 Task: Find connections with filter location La Paz with filter topic #Projectmanagementwith filter profile language French with filter current company Allscripts with filter school JYOTHI ENGINEERING COLLEGE, CHERUTHURUTHY with filter industry Medical Equipment Manufacturing with filter service category DJing with filter keywords title Electrical Engineer
Action: Mouse moved to (661, 112)
Screenshot: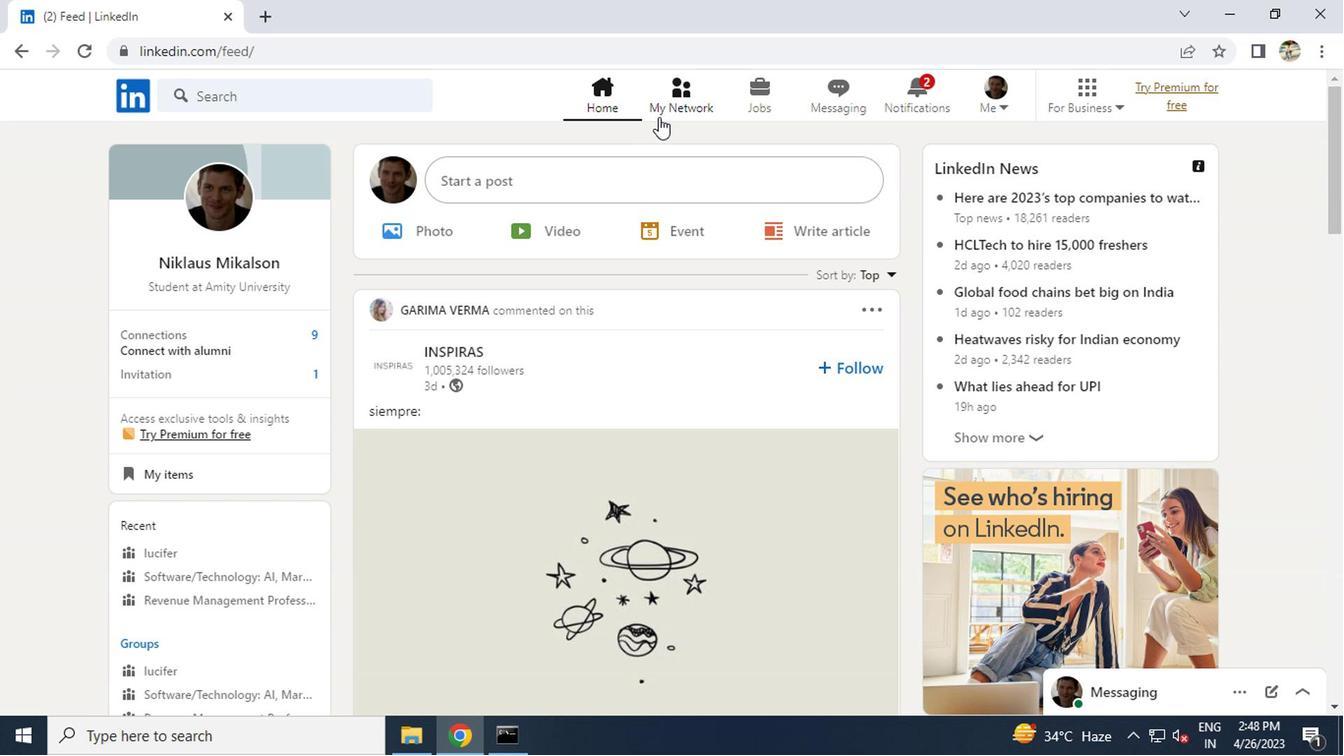 
Action: Mouse pressed left at (661, 112)
Screenshot: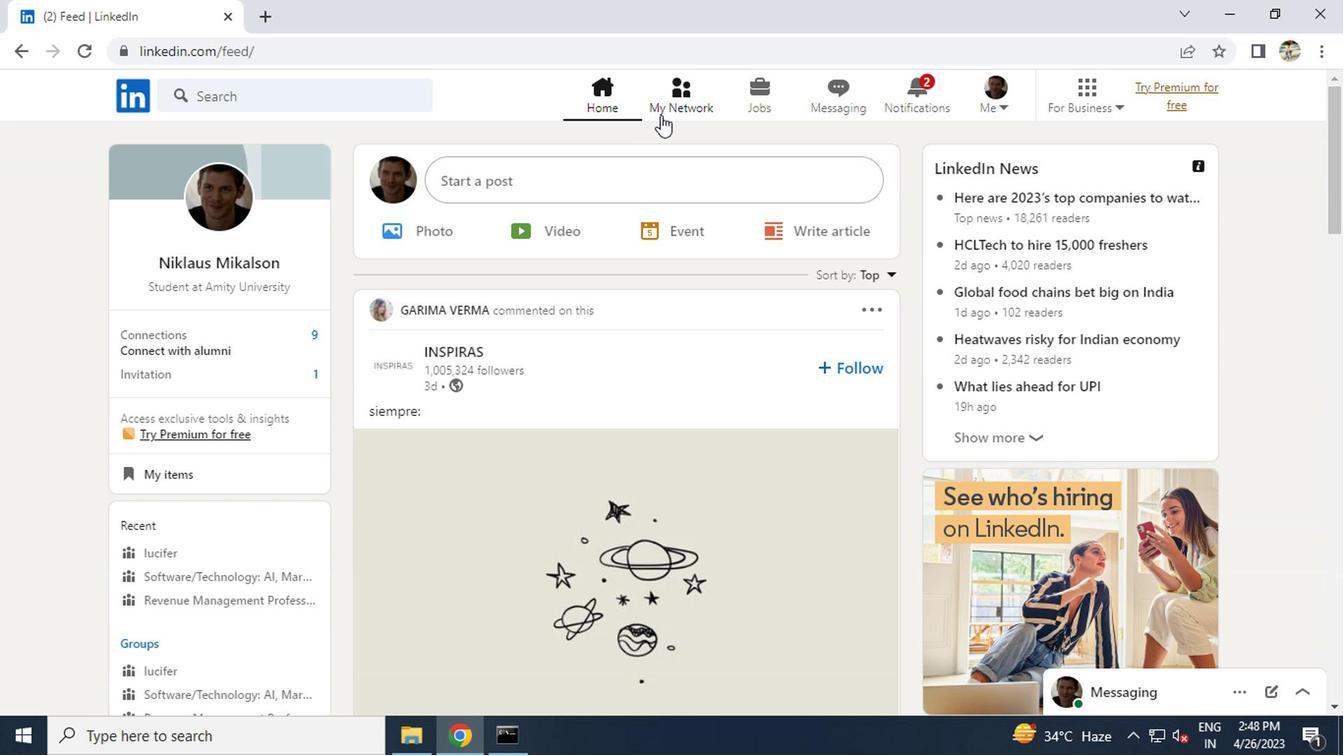 
Action: Mouse moved to (262, 210)
Screenshot: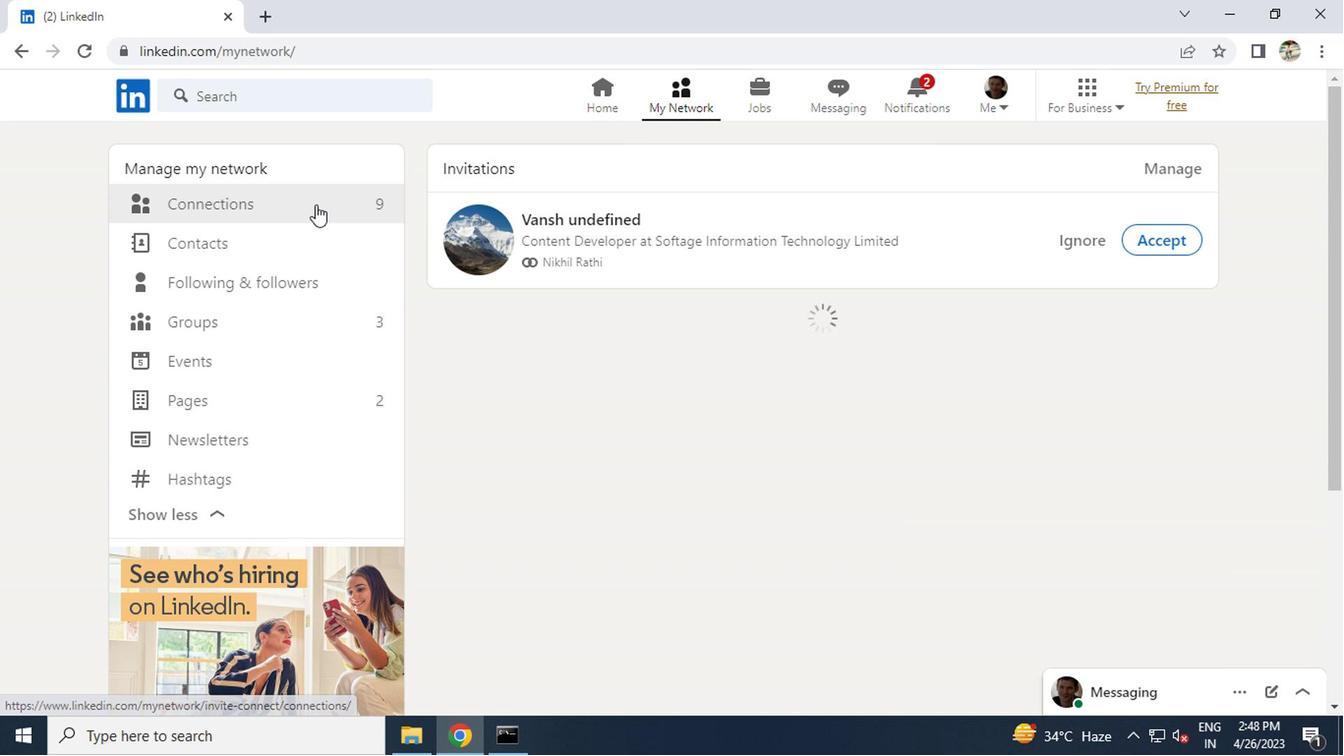 
Action: Mouse pressed left at (262, 210)
Screenshot: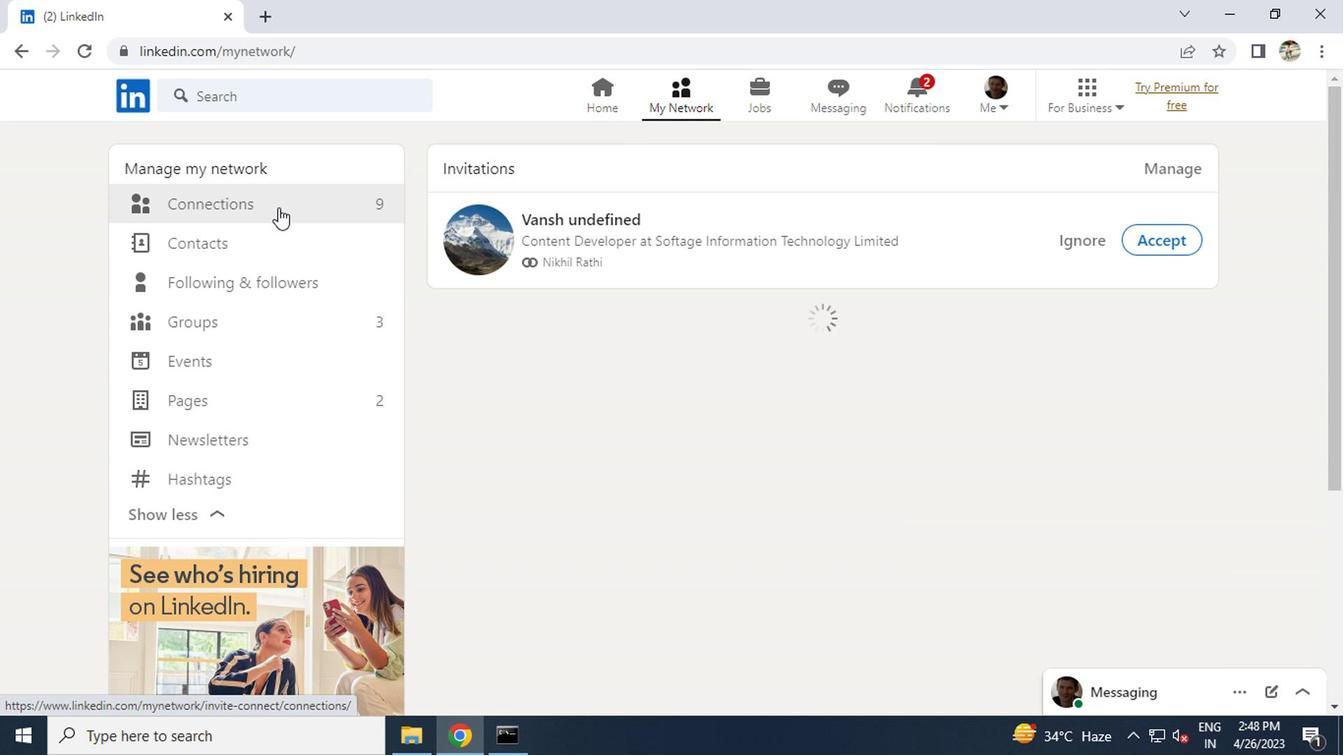 
Action: Mouse moved to (799, 207)
Screenshot: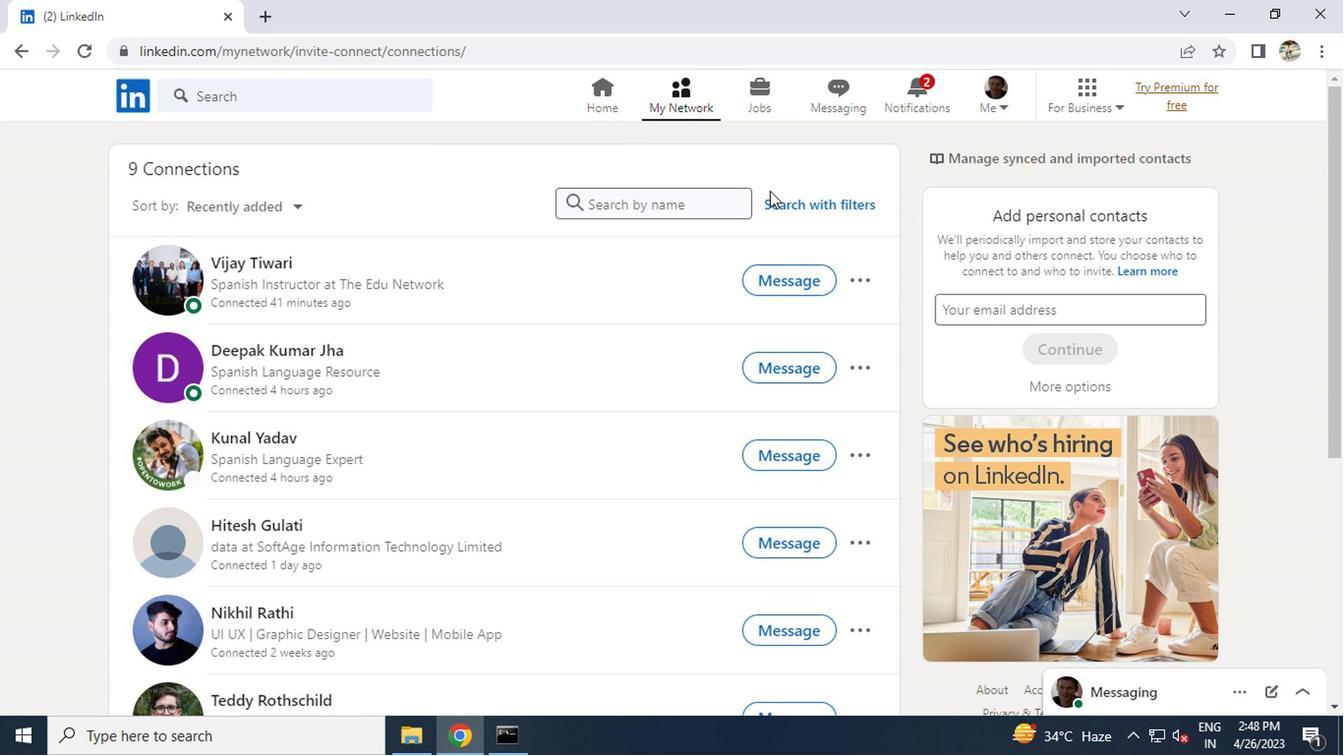 
Action: Mouse pressed left at (799, 207)
Screenshot: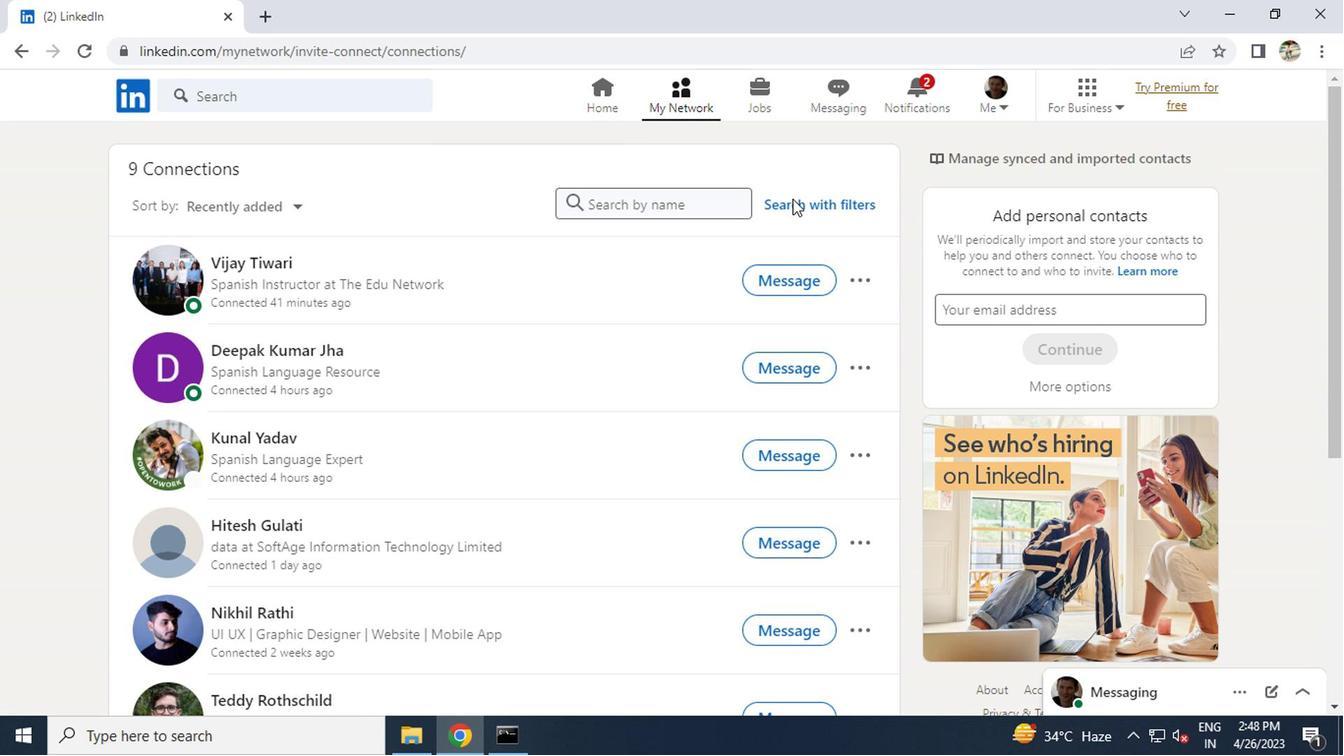 
Action: Mouse moved to (648, 146)
Screenshot: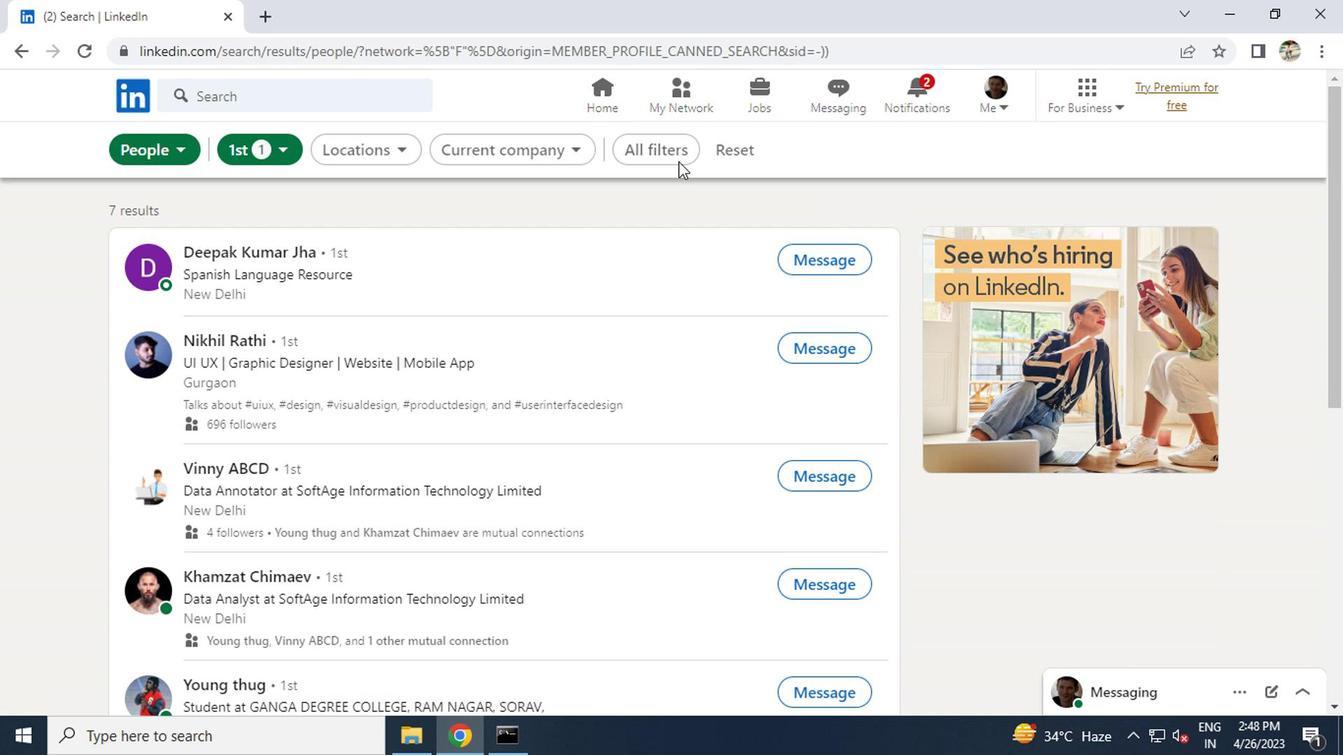 
Action: Mouse pressed left at (648, 146)
Screenshot: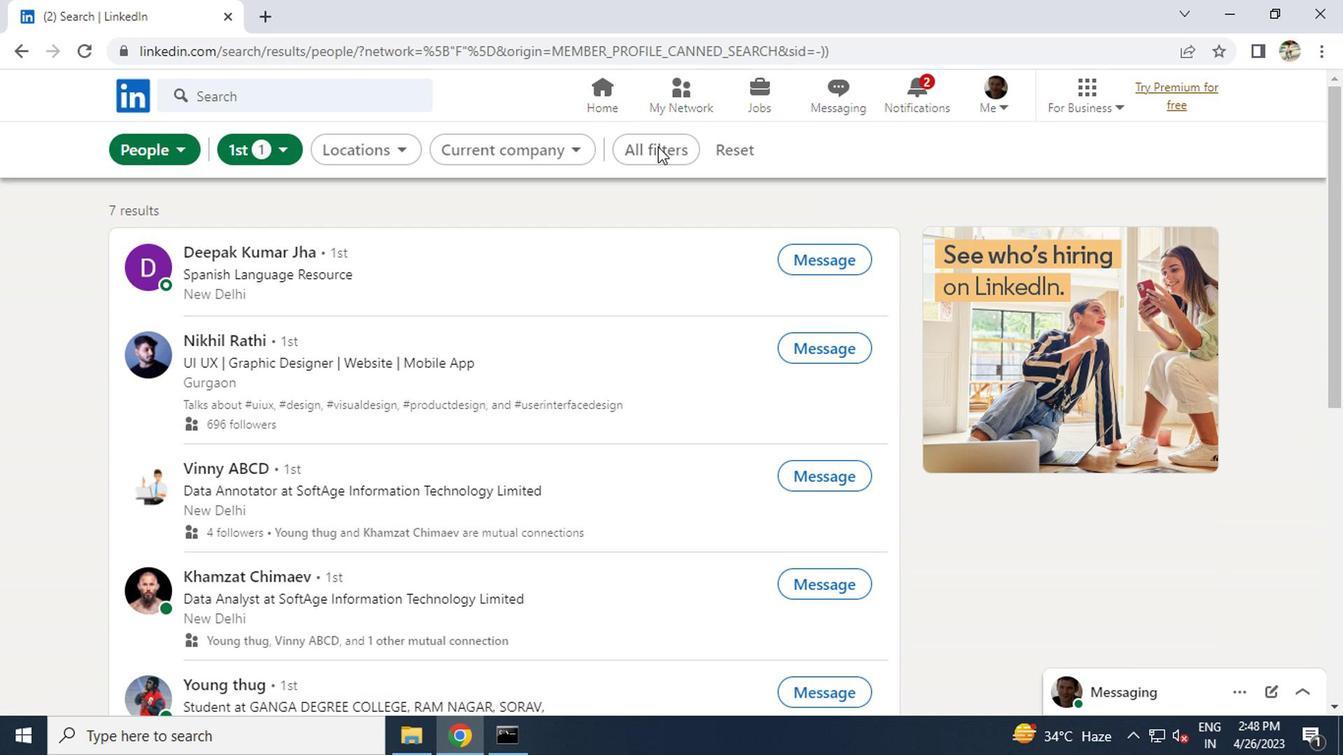 
Action: Mouse moved to (1020, 512)
Screenshot: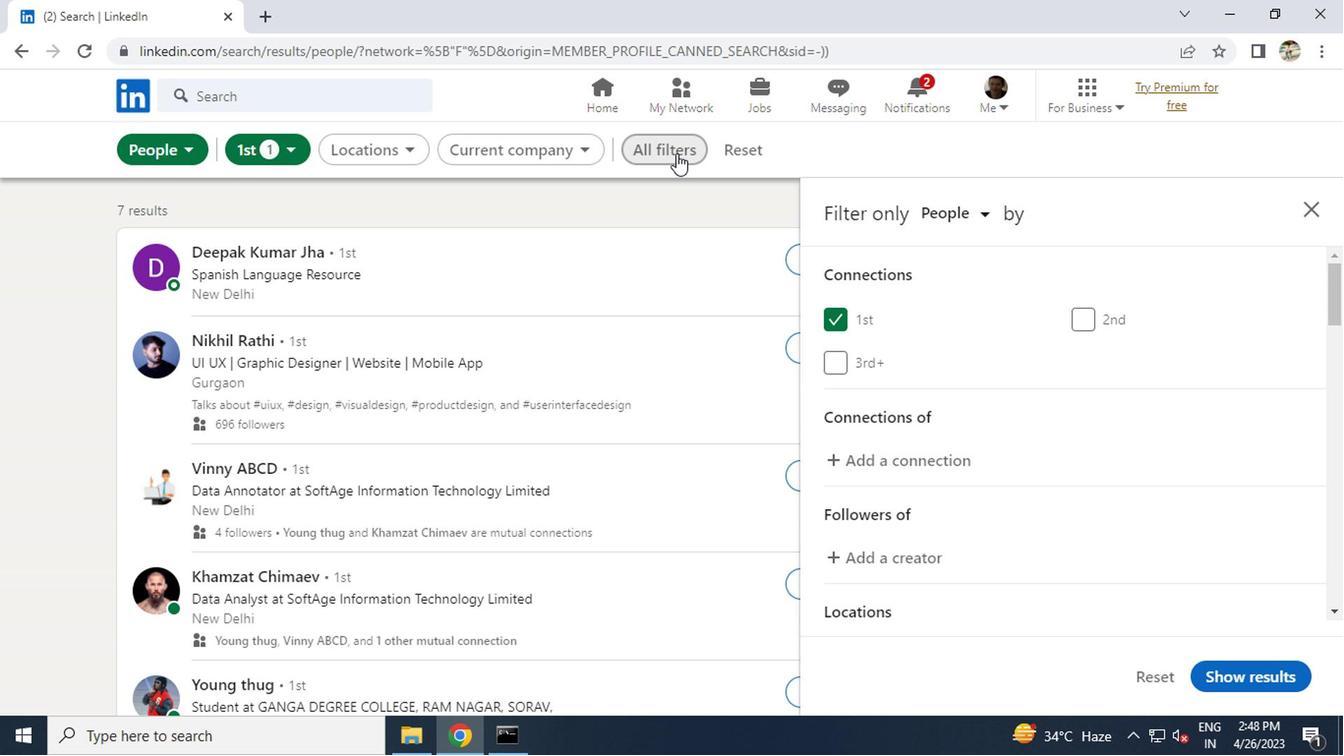 
Action: Mouse scrolled (1020, 512) with delta (0, 0)
Screenshot: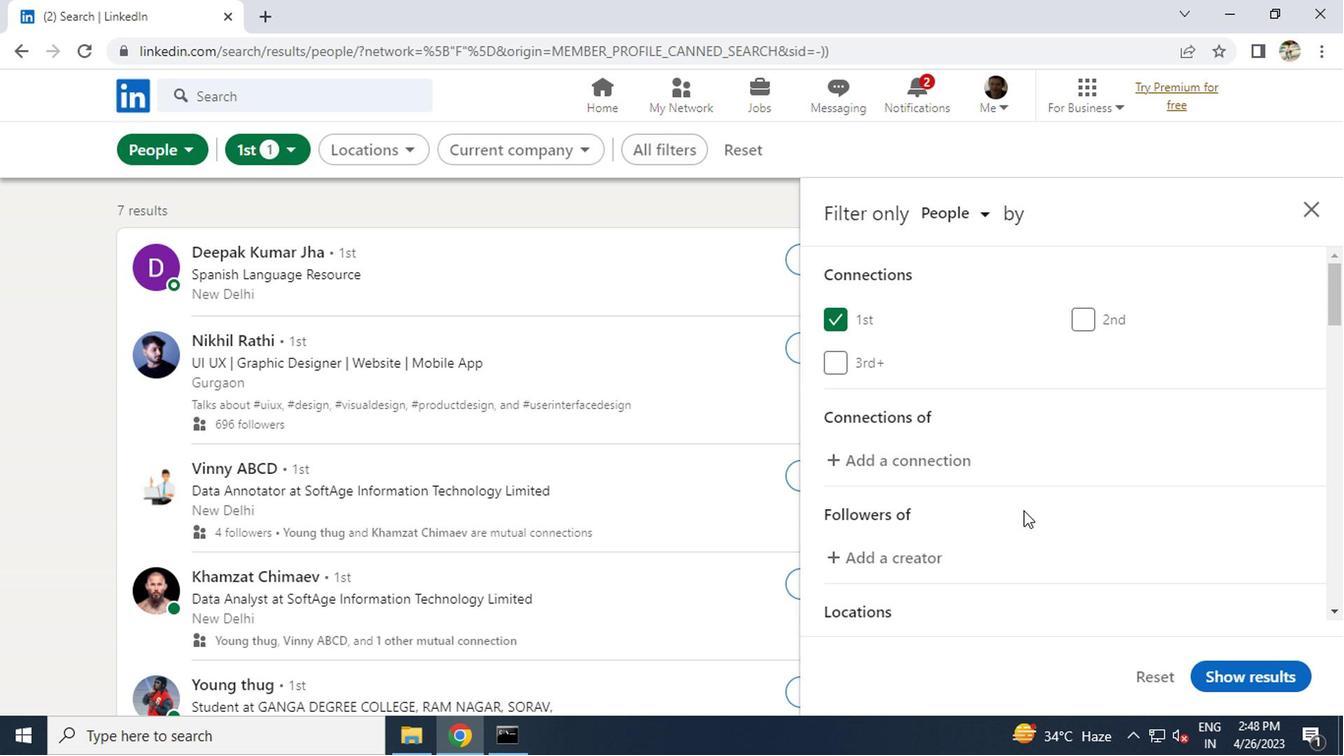 
Action: Mouse scrolled (1020, 512) with delta (0, 0)
Screenshot: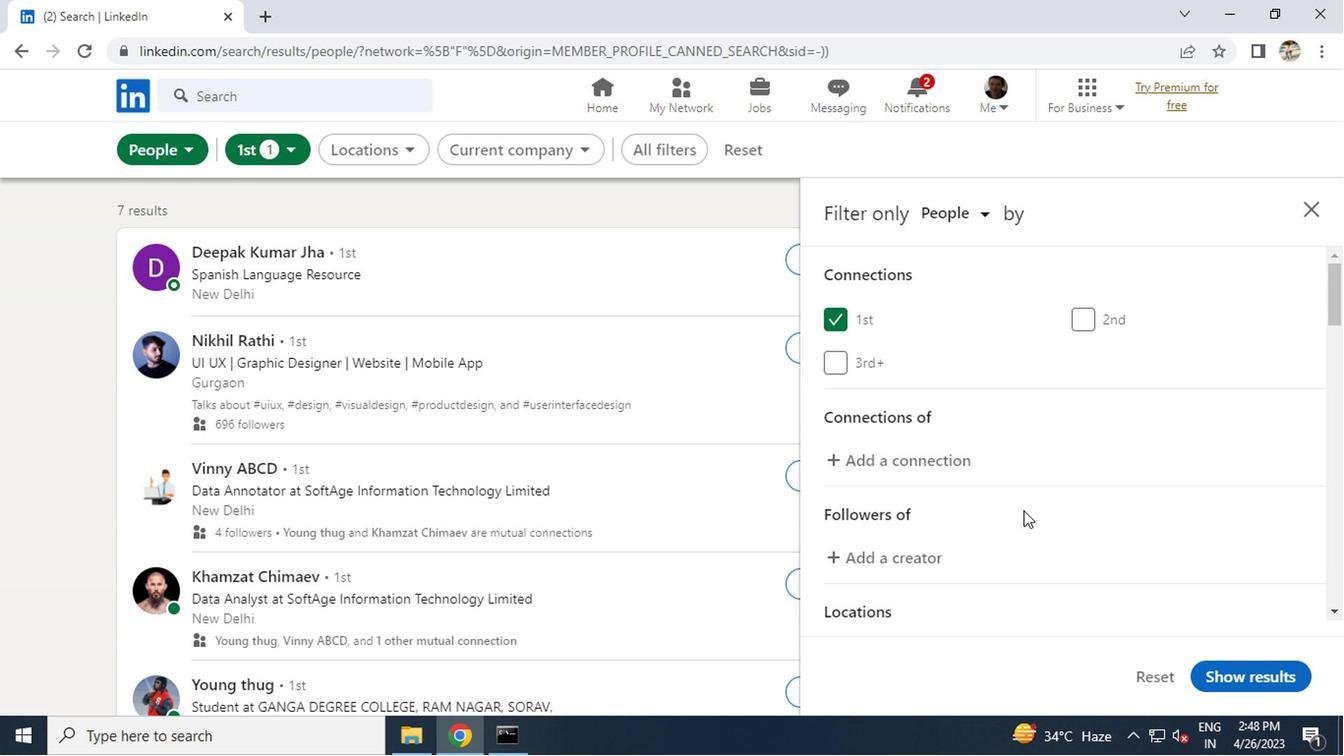 
Action: Mouse moved to (1123, 548)
Screenshot: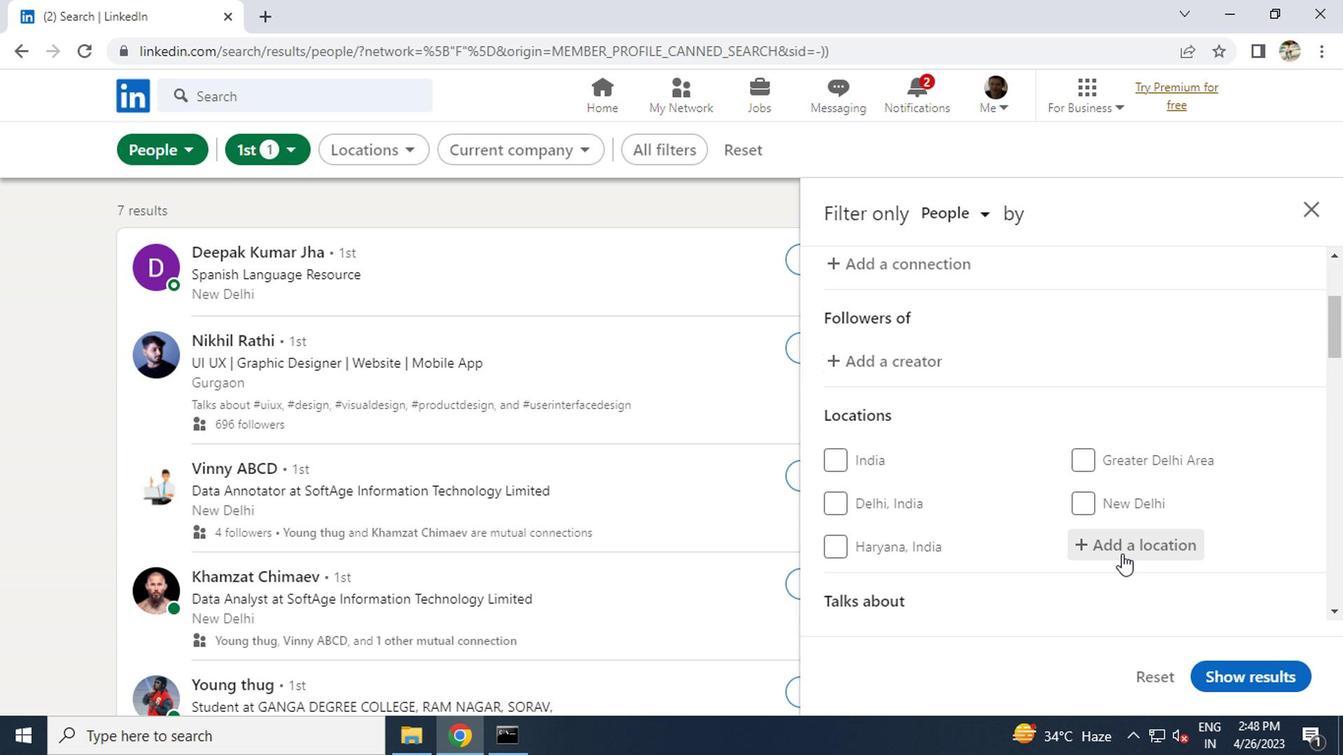 
Action: Mouse pressed left at (1123, 548)
Screenshot: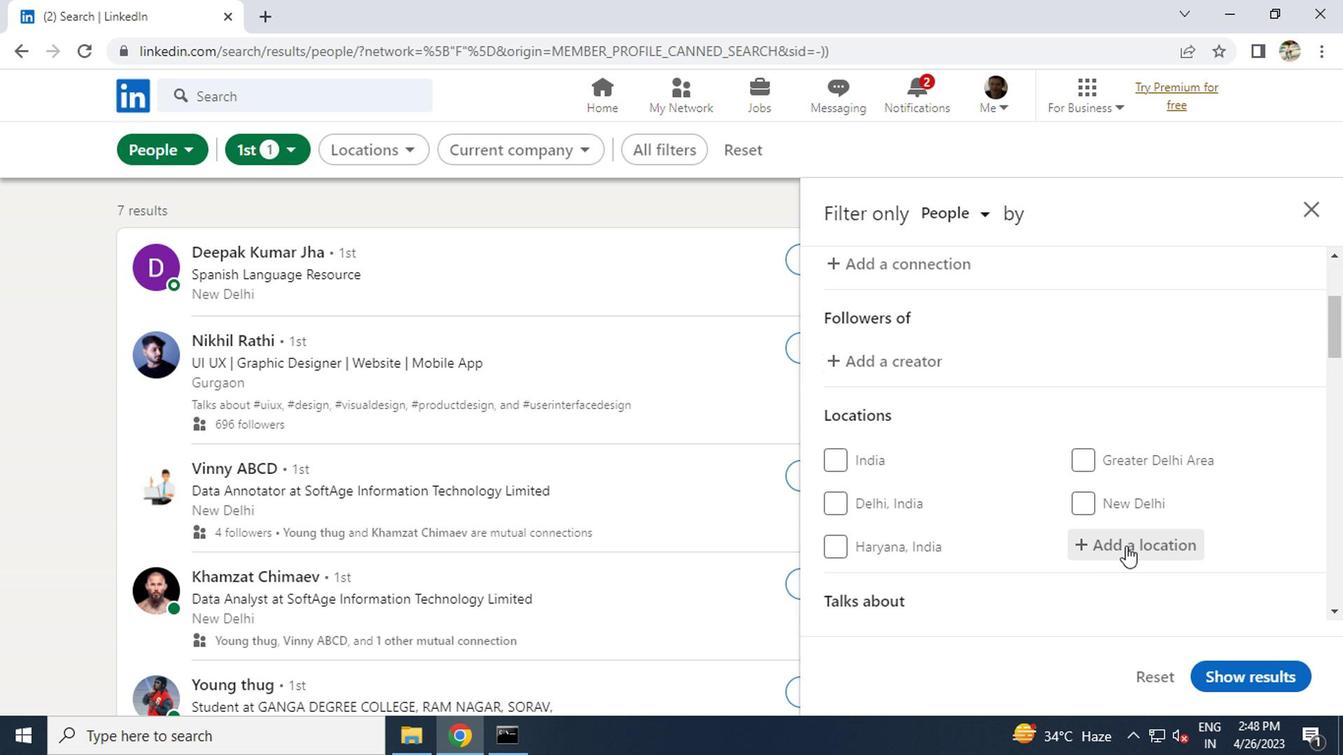 
Action: Key pressed l<Key.backspace><Key.caps_lock>l<Key.caps_lock>a<Key.space><Key.caps_lock>p<Key.caps_lock>az<Key.enter>
Screenshot: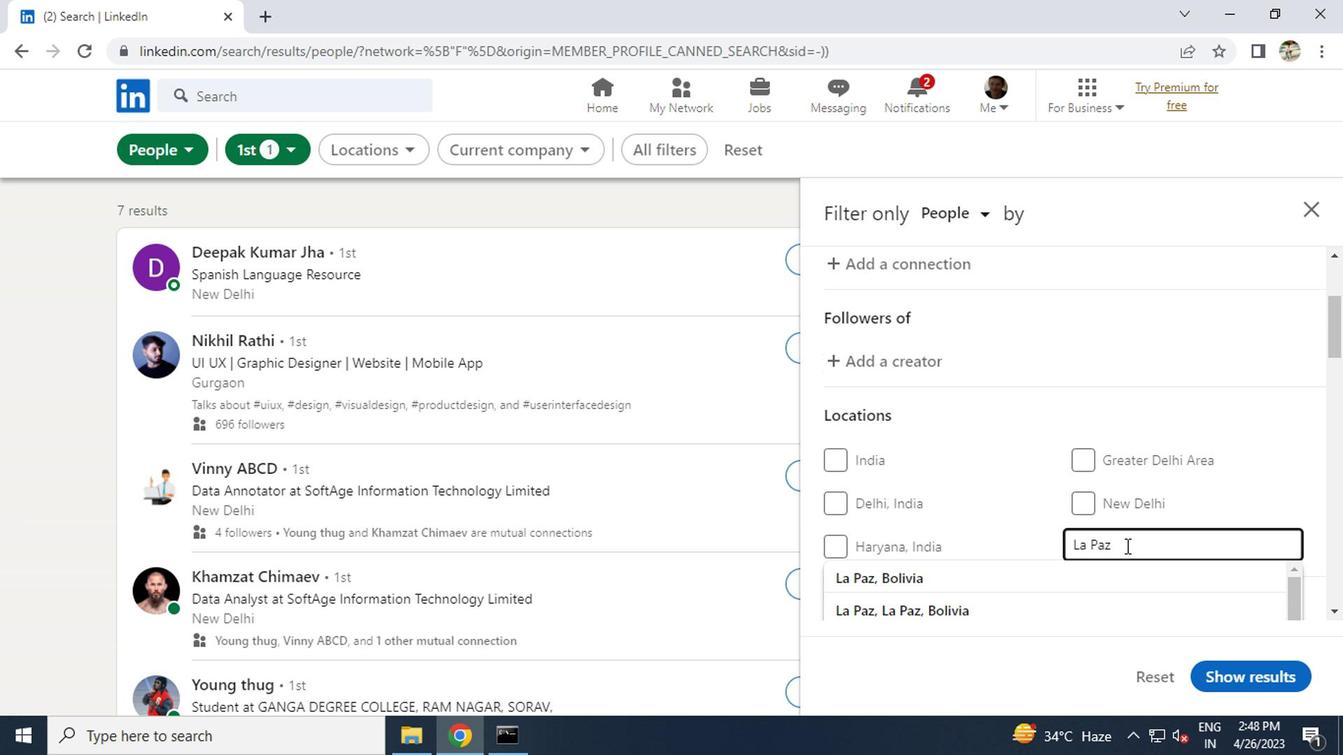 
Action: Mouse moved to (1123, 546)
Screenshot: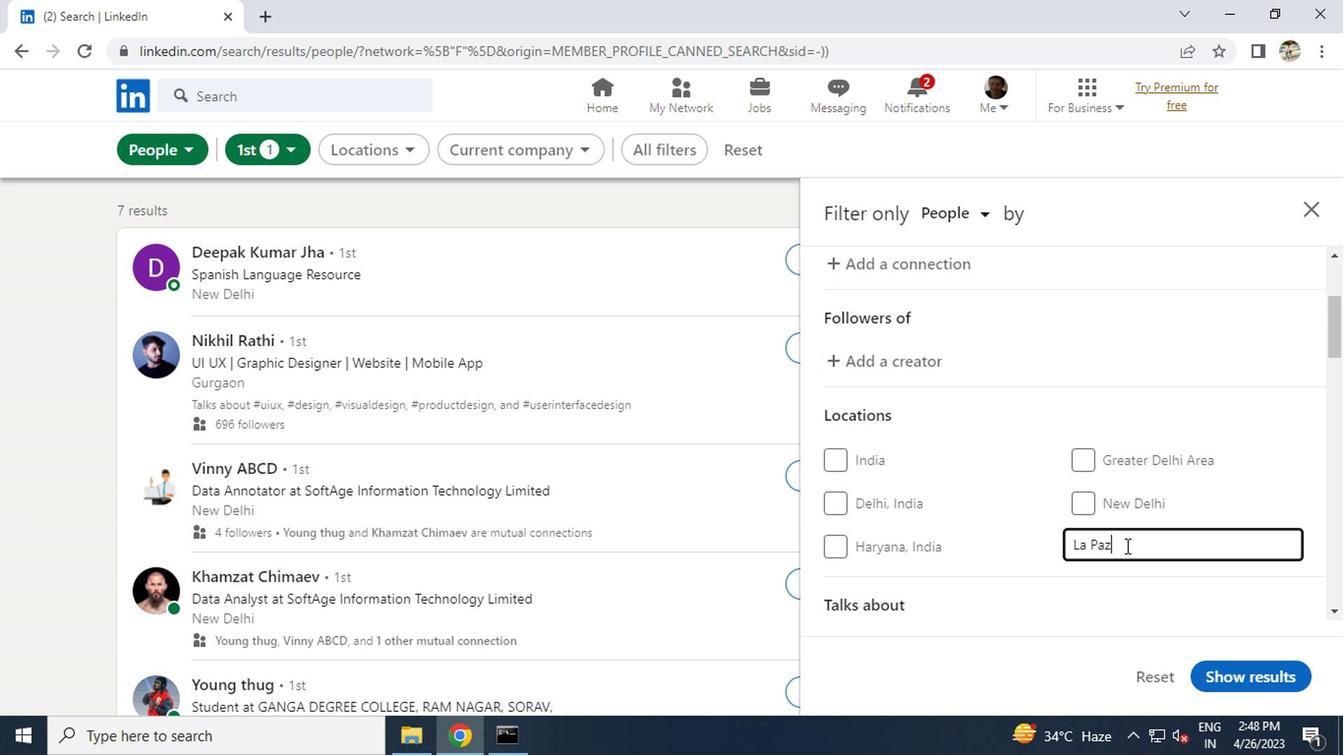 
Action: Mouse scrolled (1123, 545) with delta (0, -1)
Screenshot: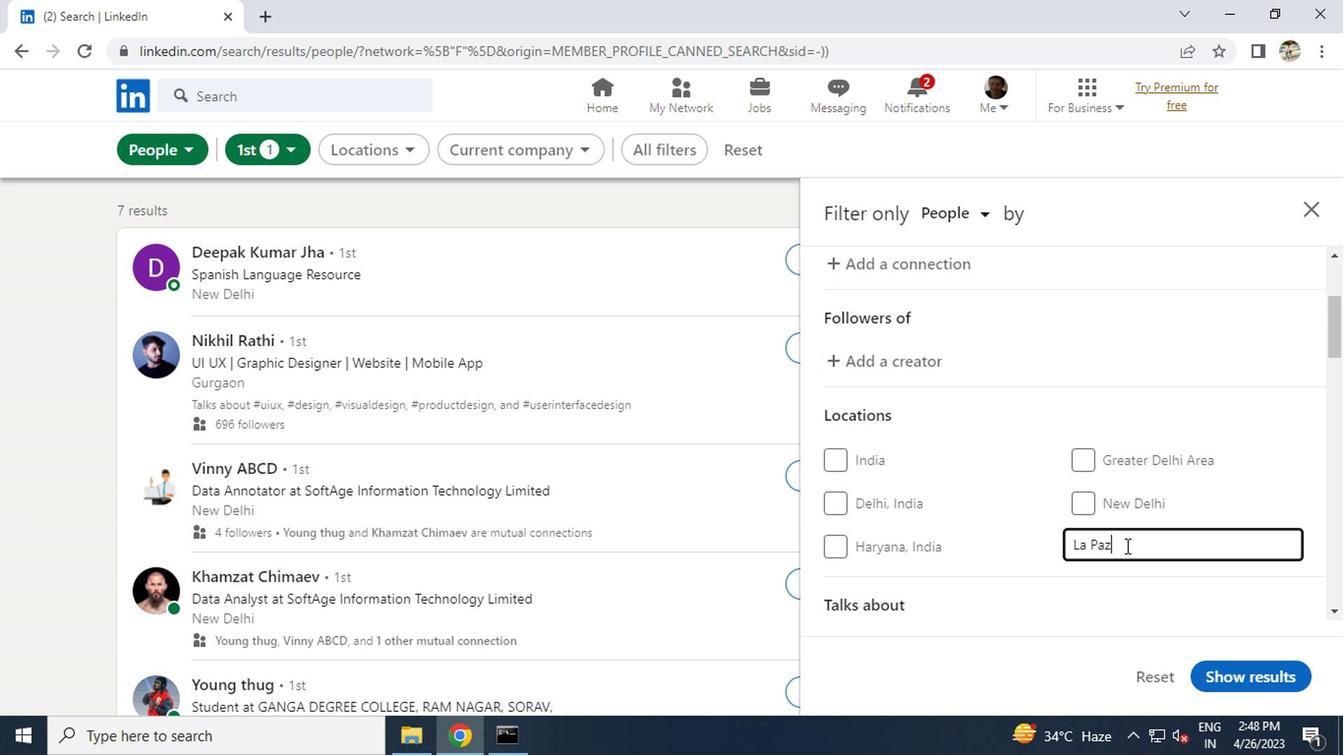 
Action: Mouse moved to (1126, 536)
Screenshot: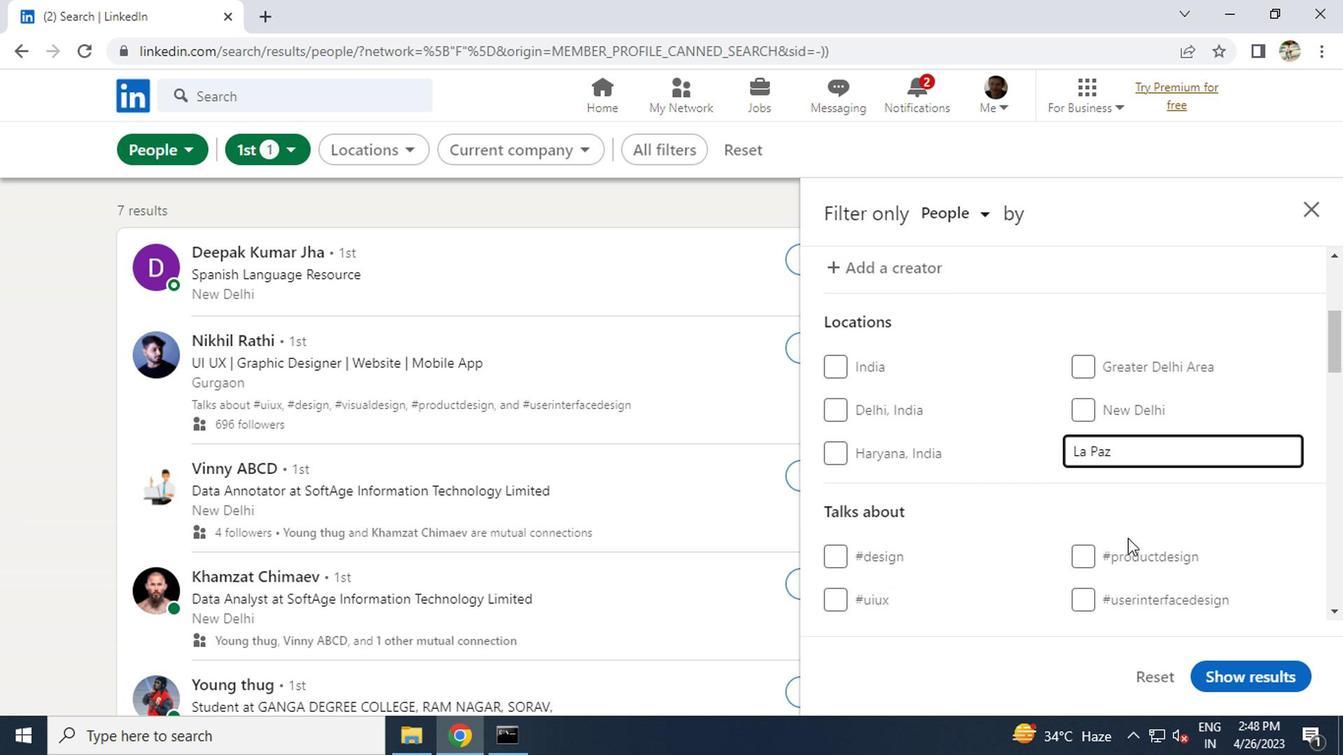 
Action: Mouse scrolled (1126, 535) with delta (0, -1)
Screenshot: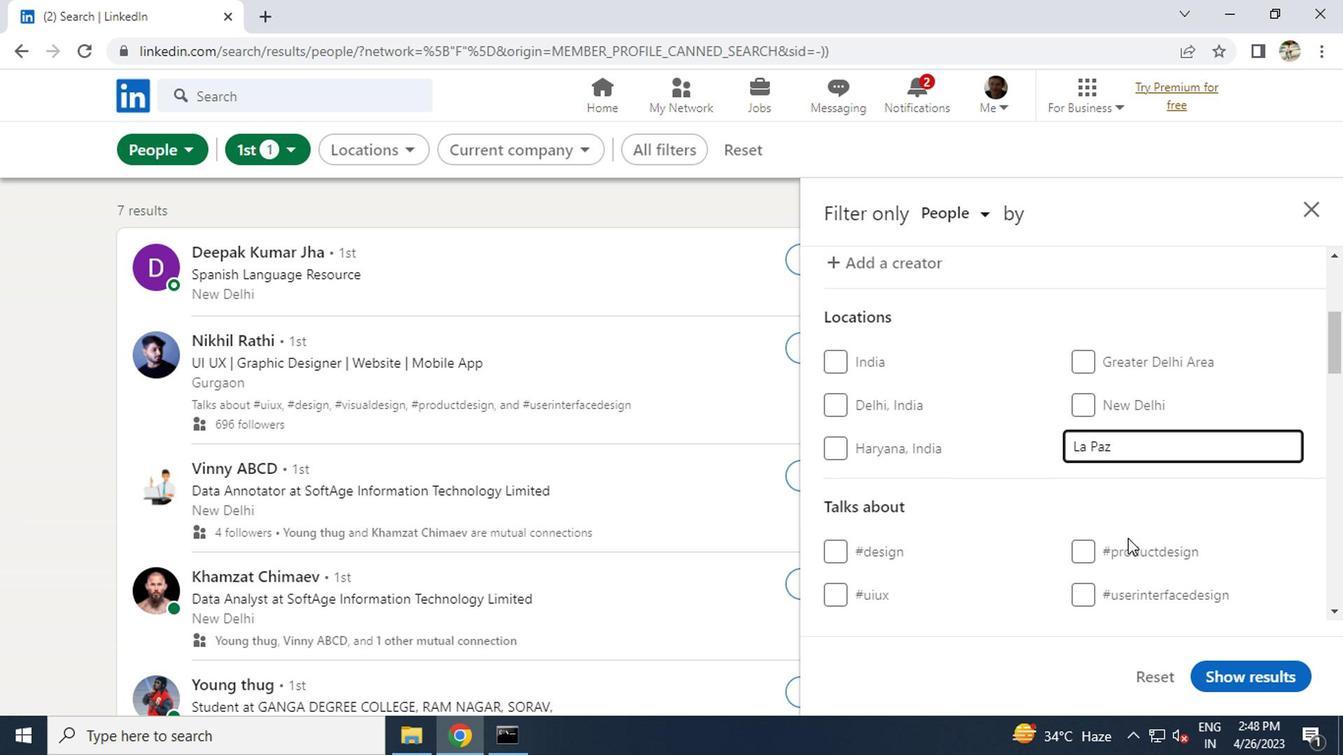 
Action: Mouse pressed left at (1126, 536)
Screenshot: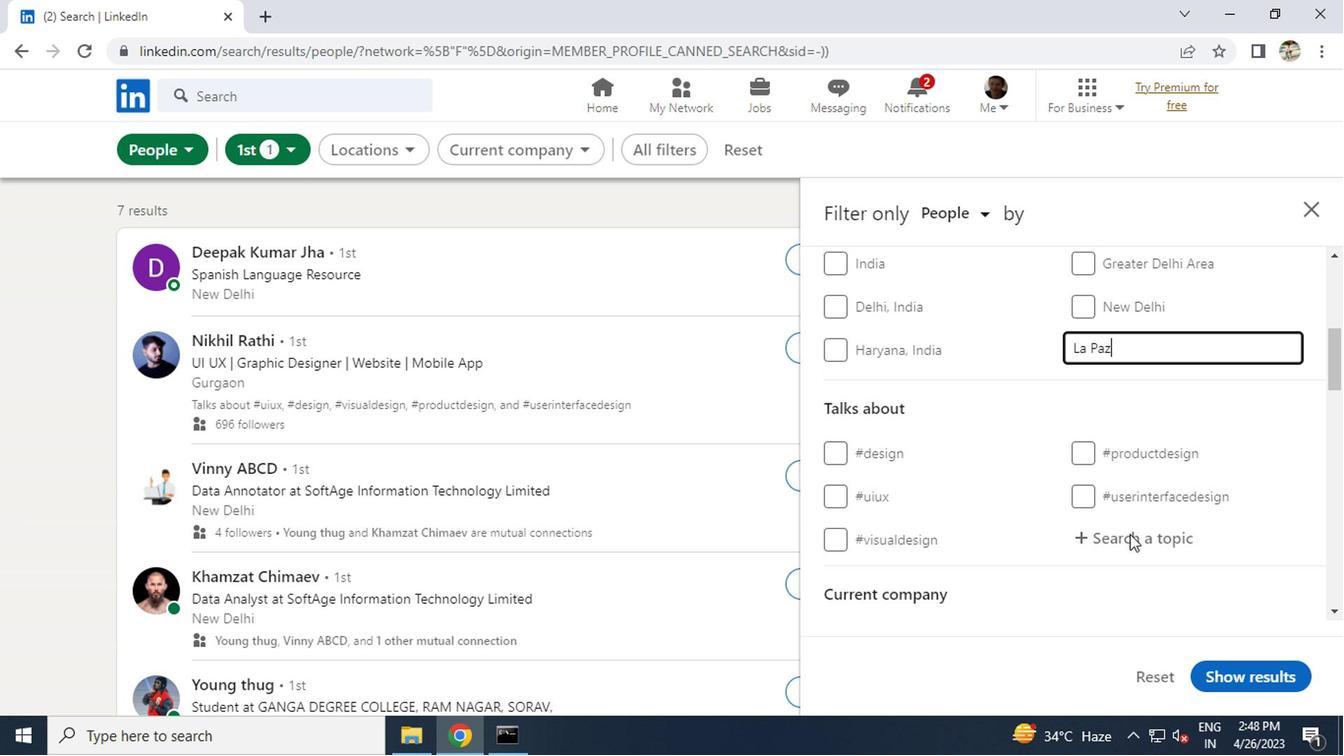 
Action: Key pressed <Key.shift><Key.shift><Key.shift><Key.shift><Key.shift><Key.shift><Key.shift><Key.shift><Key.shift>#<Key.caps_lock>PR<Key.backspace><Key.caps_lock>ROJECTMANAGMENT<Key.enter>
Screenshot: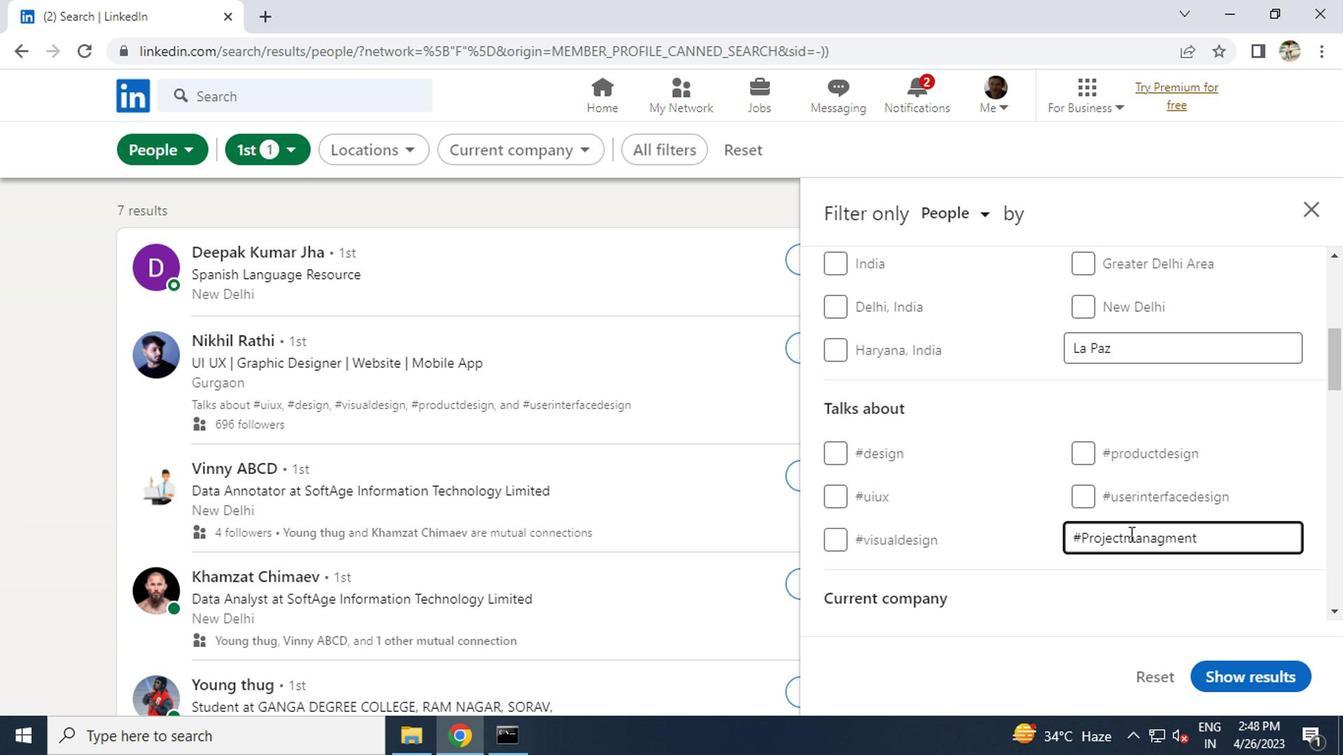 
Action: Mouse scrolled (1126, 535) with delta (0, -1)
Screenshot: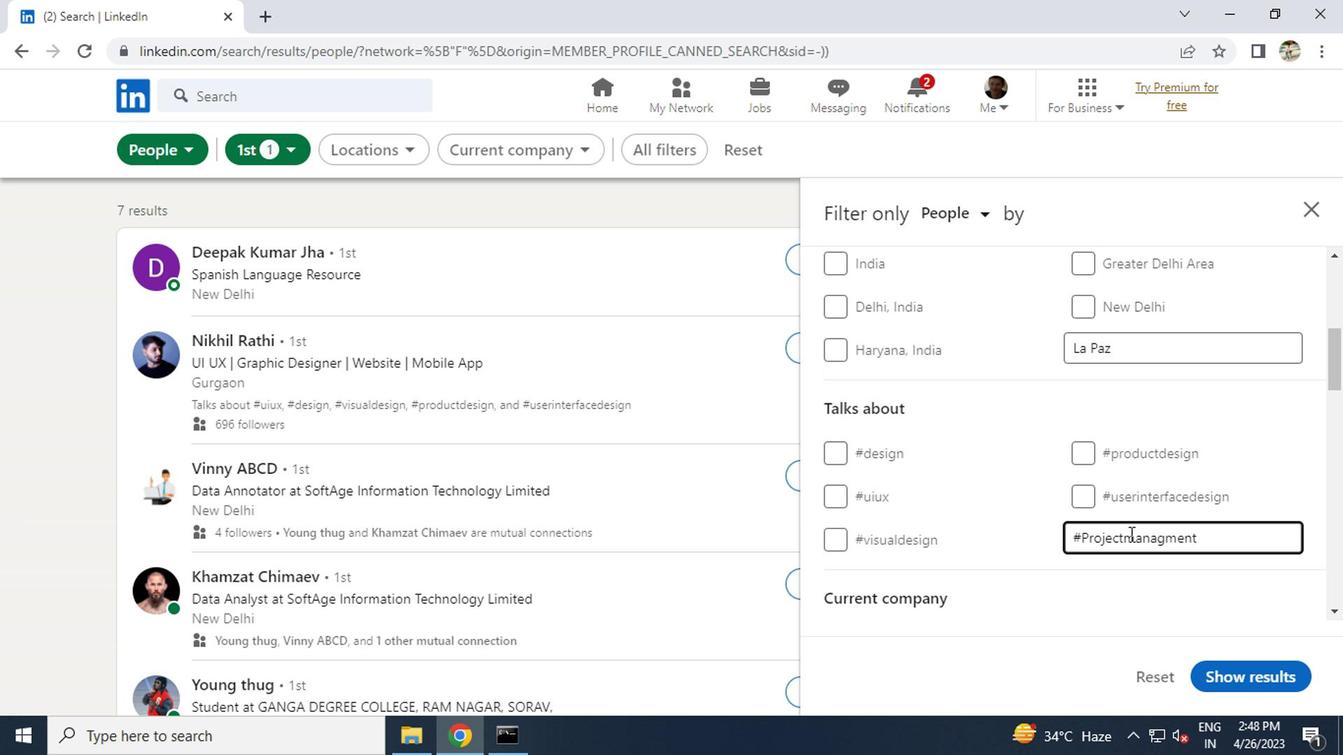 
Action: Mouse scrolled (1126, 535) with delta (0, -1)
Screenshot: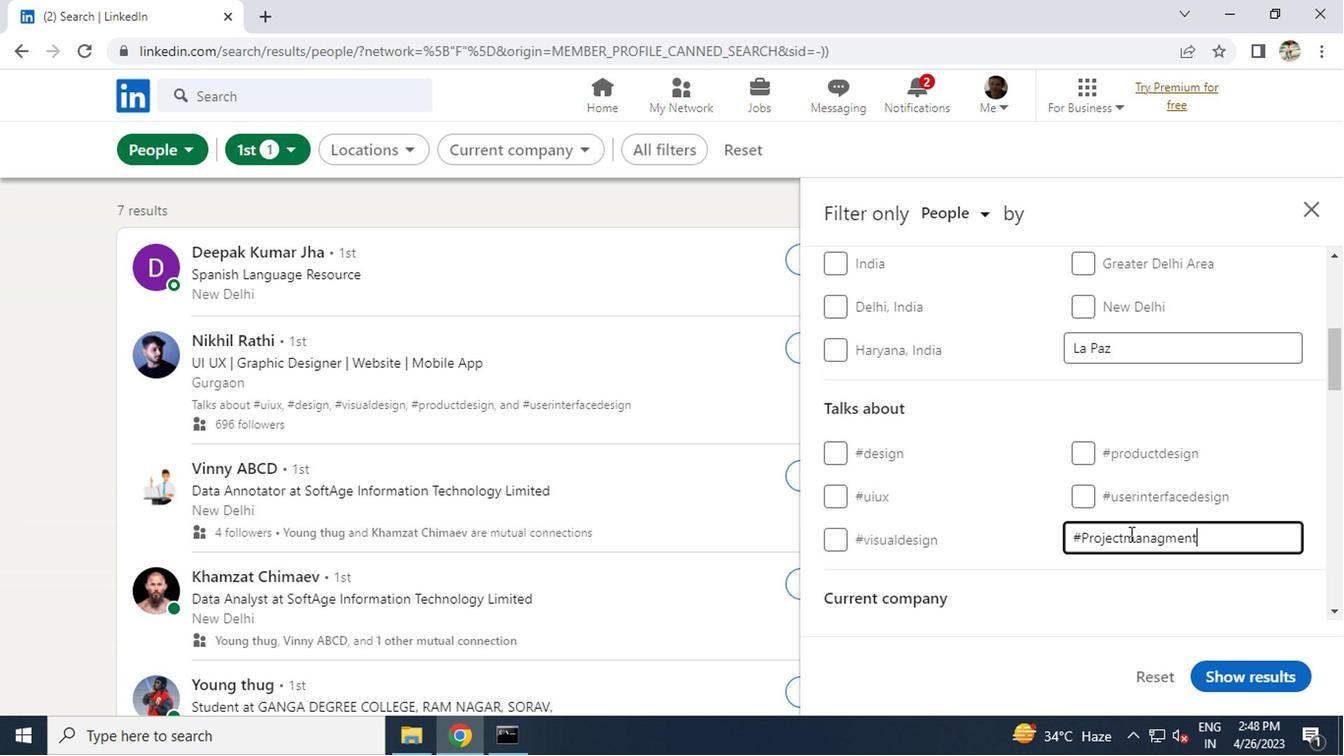 
Action: Mouse moved to (1118, 492)
Screenshot: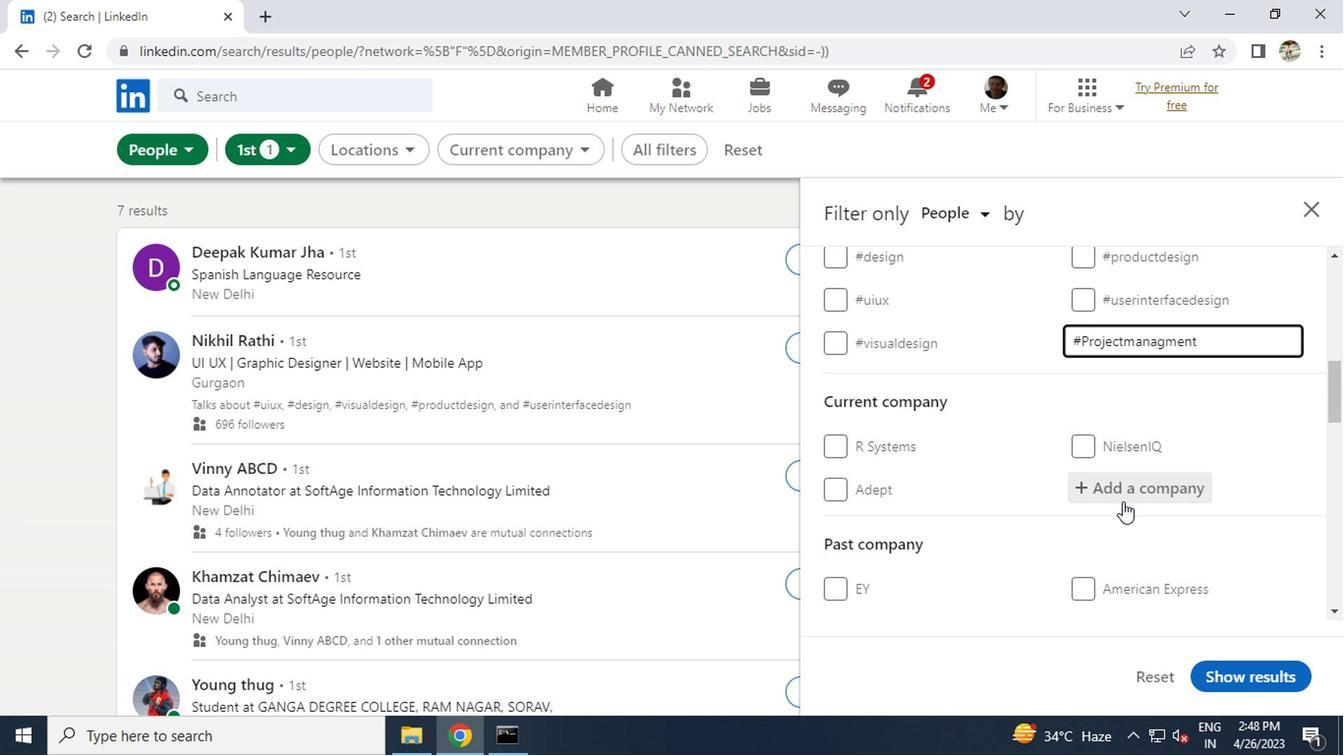 
Action: Mouse pressed left at (1118, 492)
Screenshot: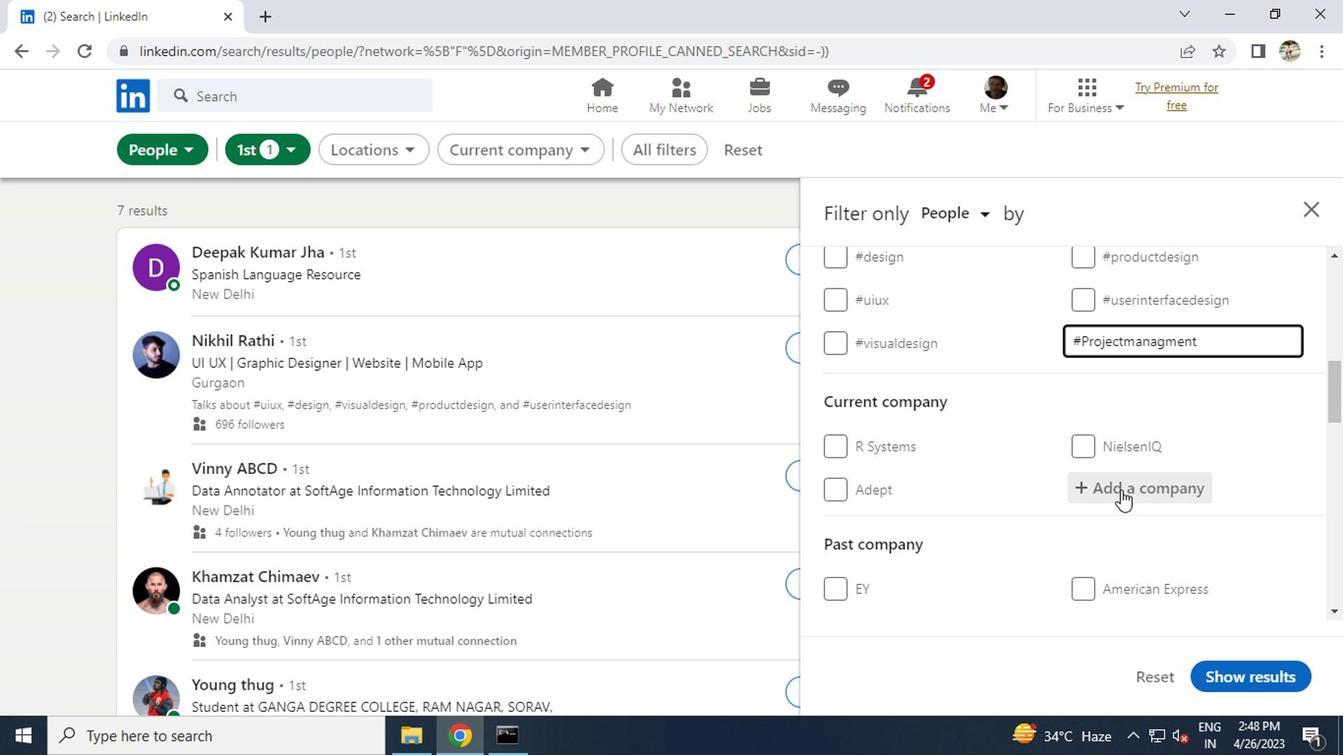 
Action: Key pressed <Key.caps_lock>A<Key.caps_lock>LLSCRIPTS
Screenshot: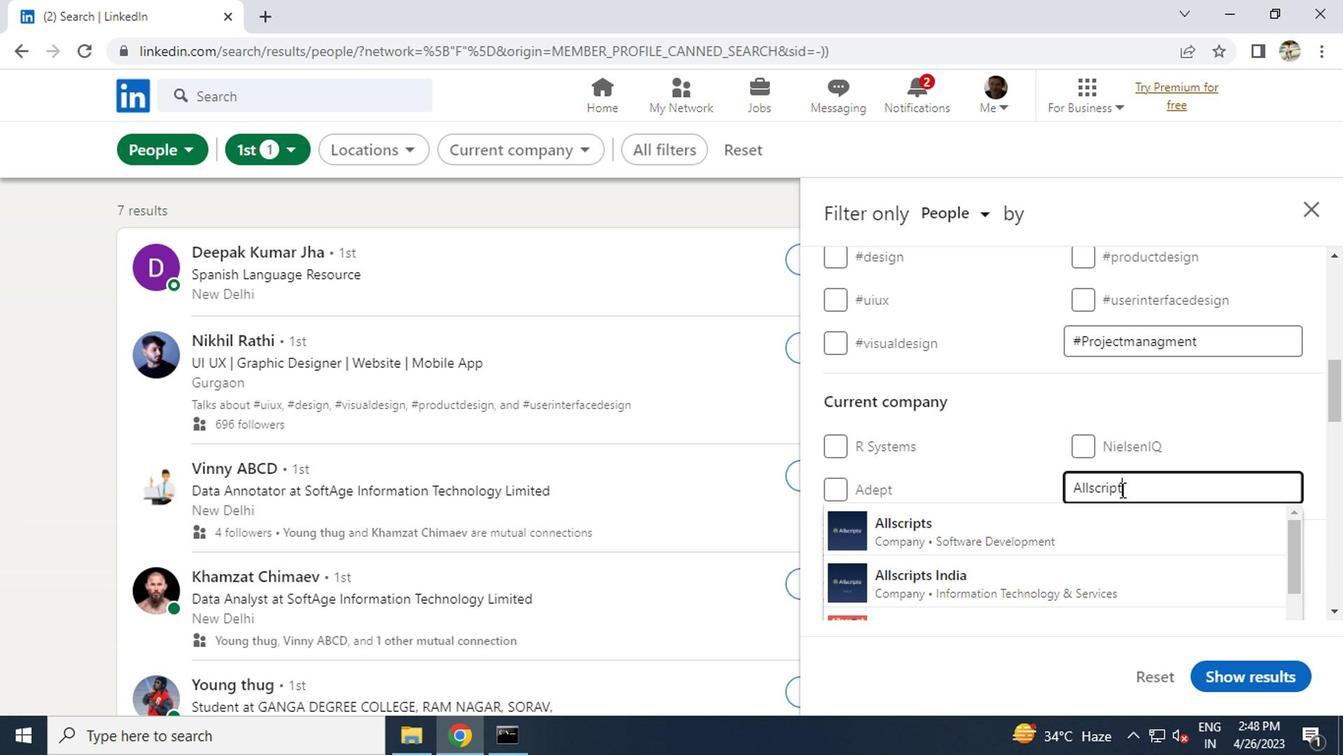 
Action: Mouse moved to (1046, 514)
Screenshot: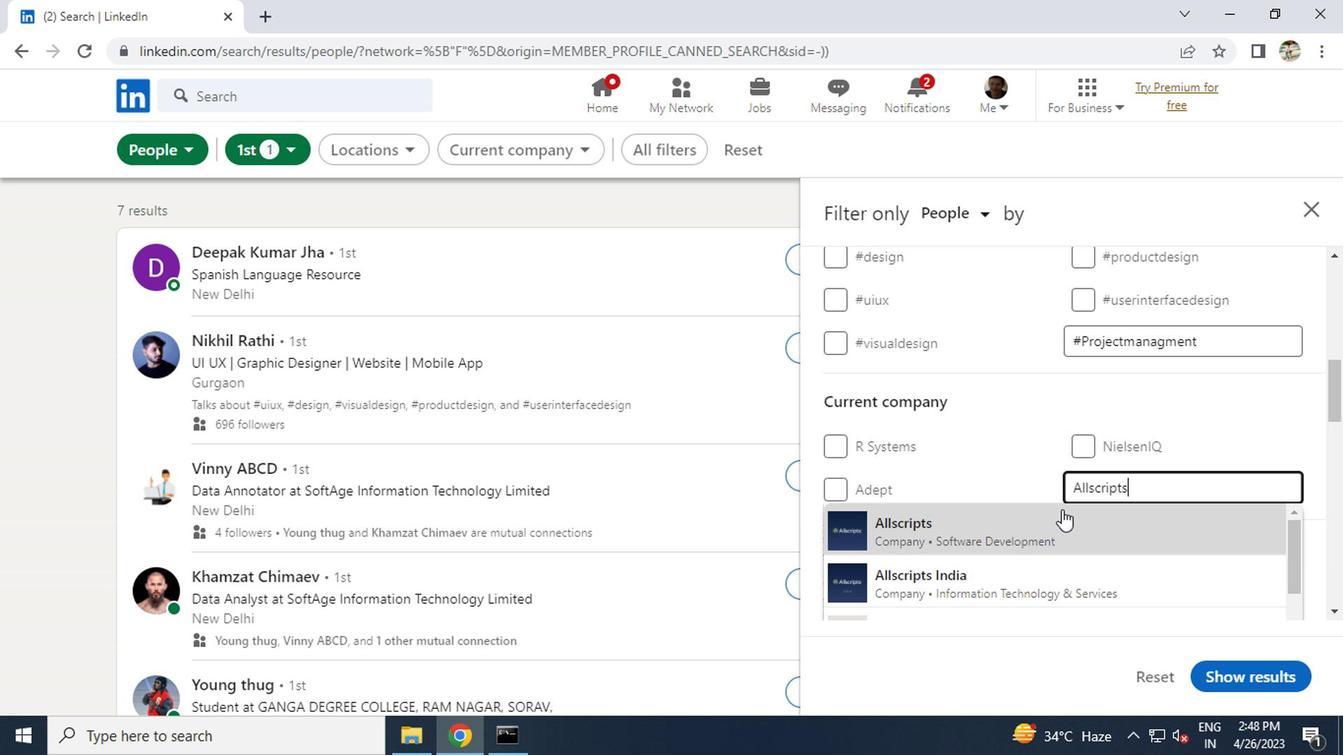 
Action: Mouse pressed left at (1046, 514)
Screenshot: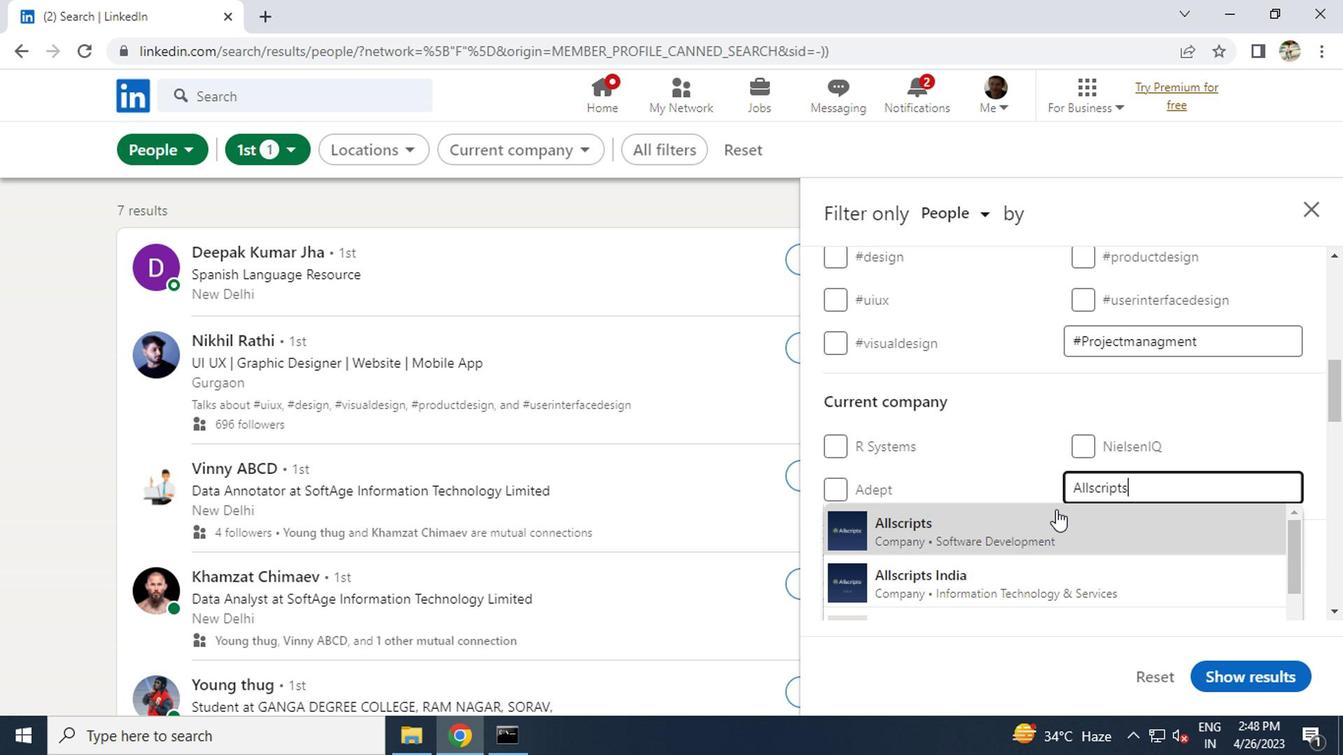 
Action: Mouse scrolled (1046, 512) with delta (0, -1)
Screenshot: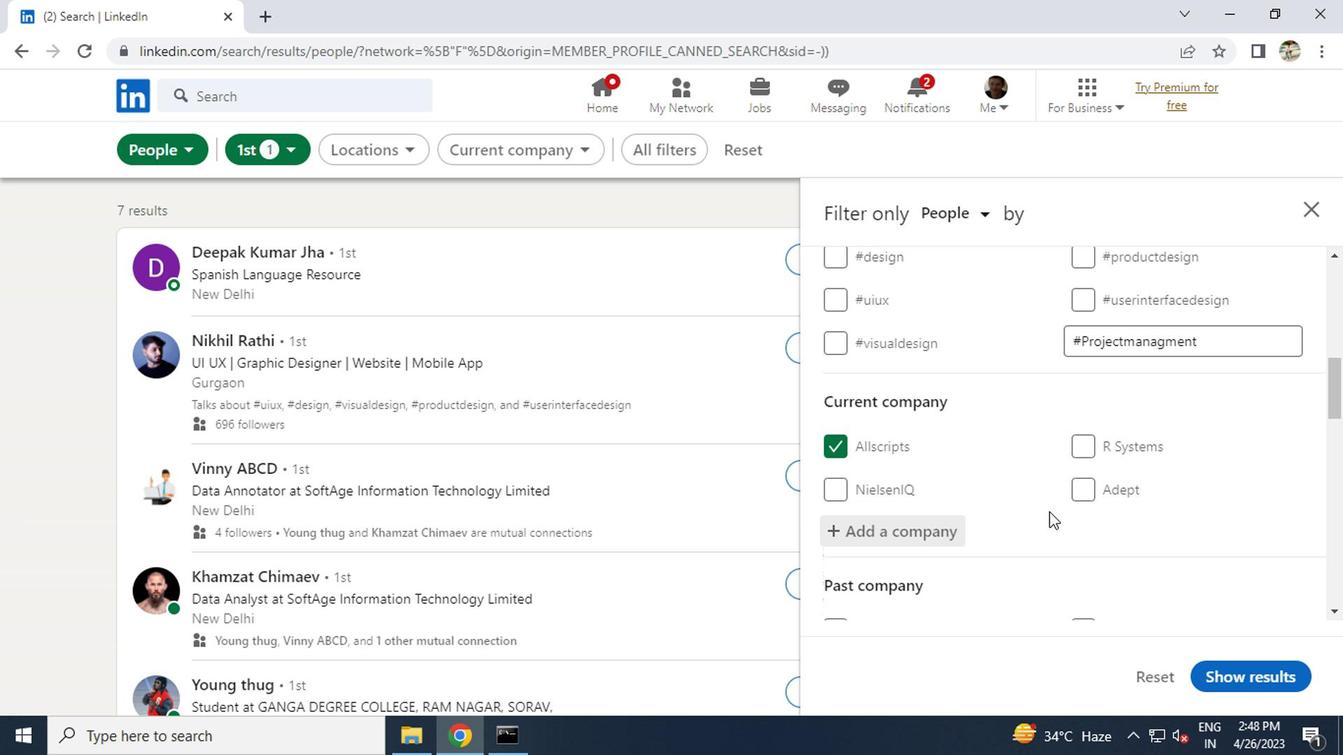 
Action: Mouse scrolled (1046, 512) with delta (0, -1)
Screenshot: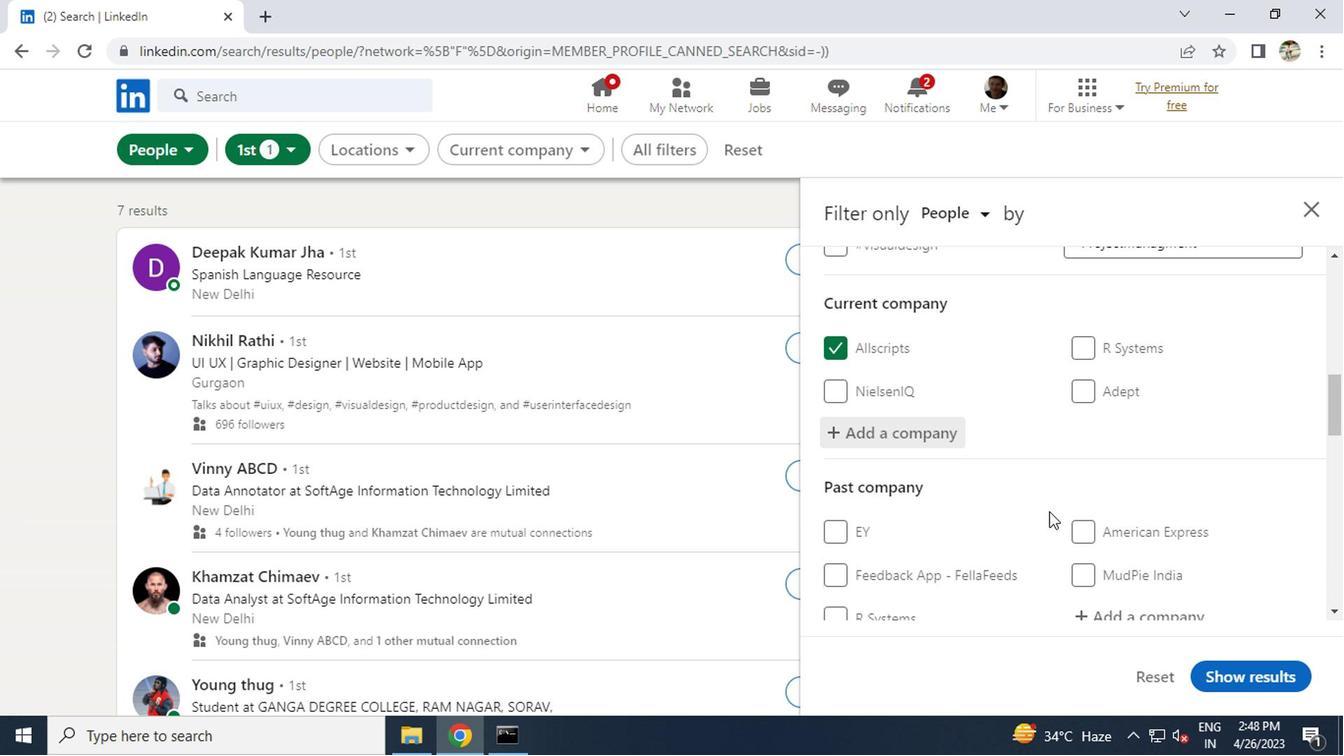 
Action: Mouse scrolled (1046, 512) with delta (0, -1)
Screenshot: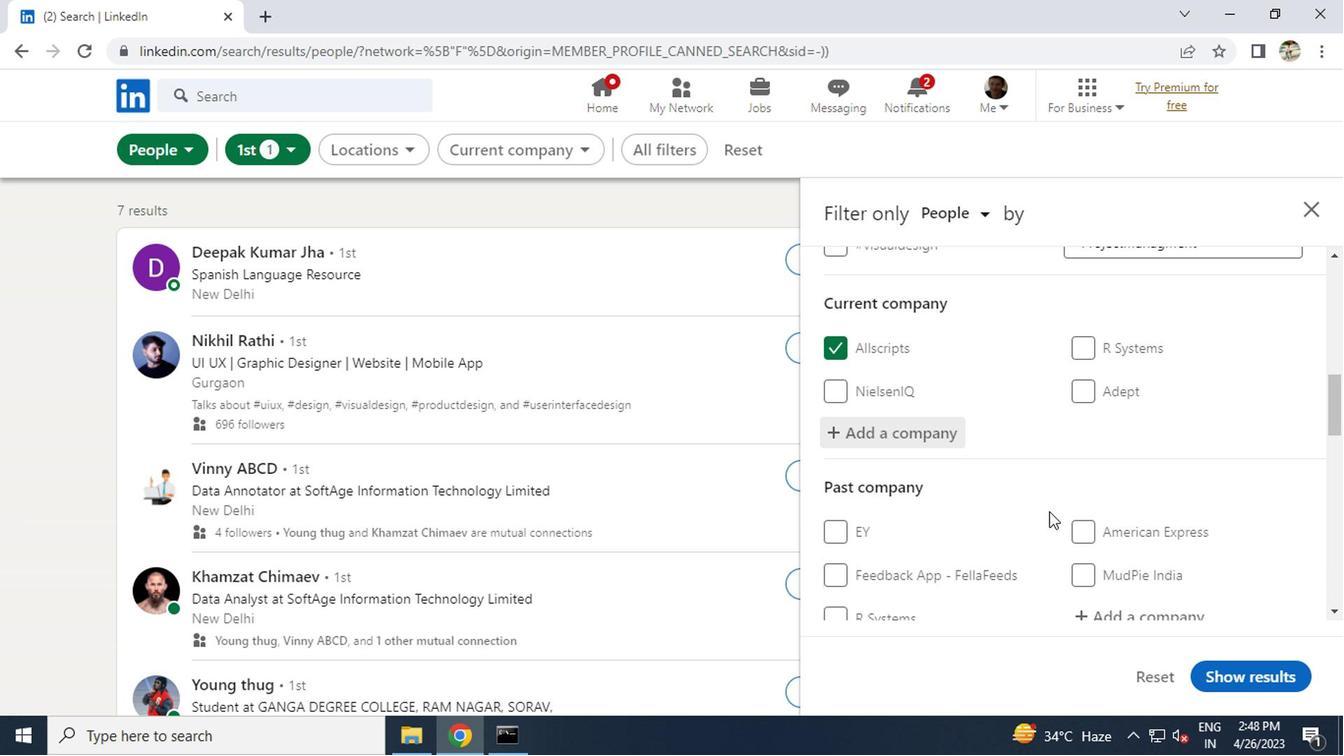 
Action: Mouse scrolled (1046, 512) with delta (0, -1)
Screenshot: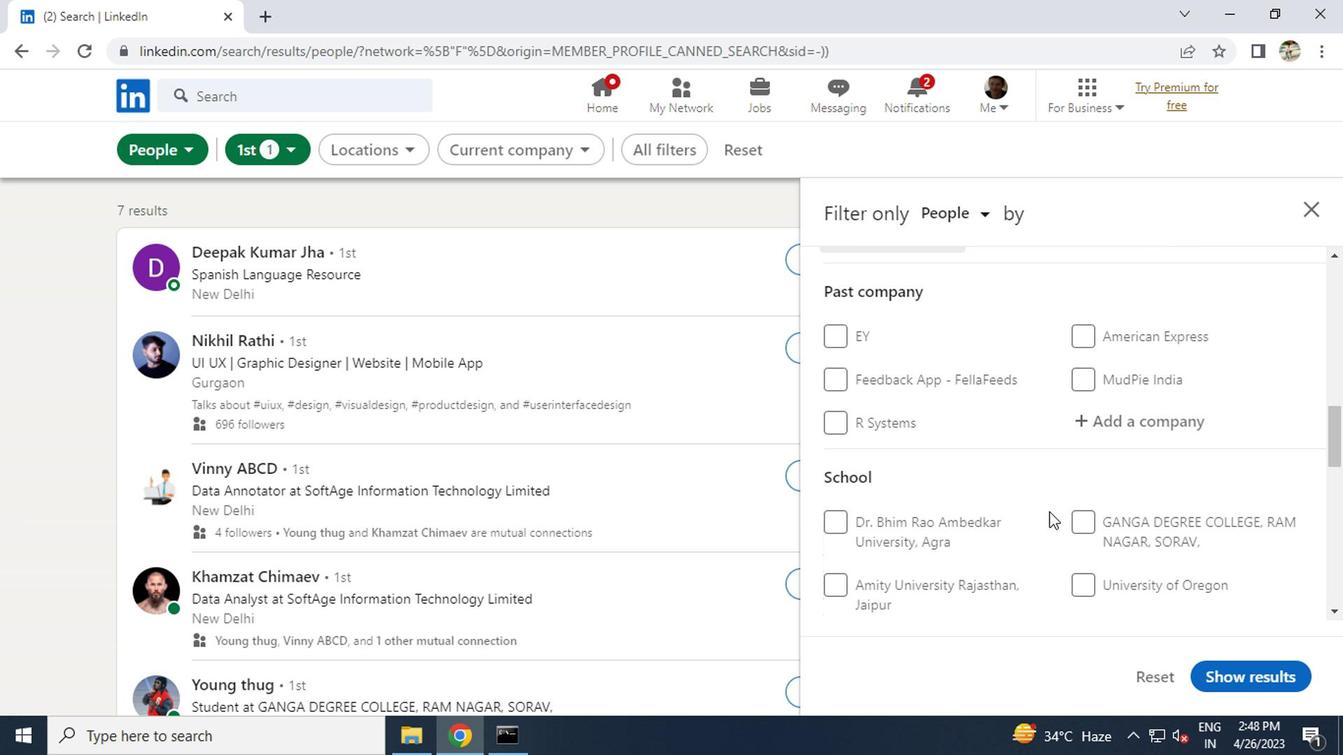 
Action: Mouse moved to (1101, 547)
Screenshot: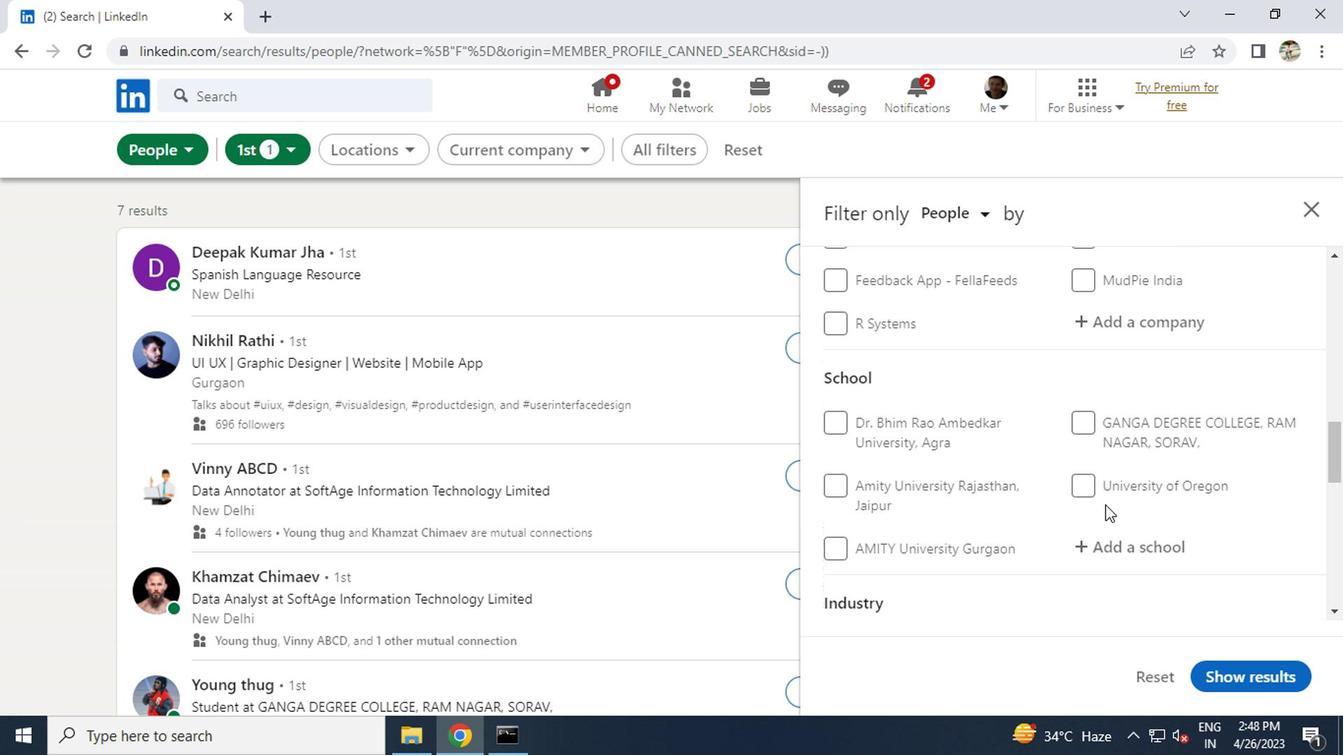 
Action: Mouse pressed left at (1101, 547)
Screenshot: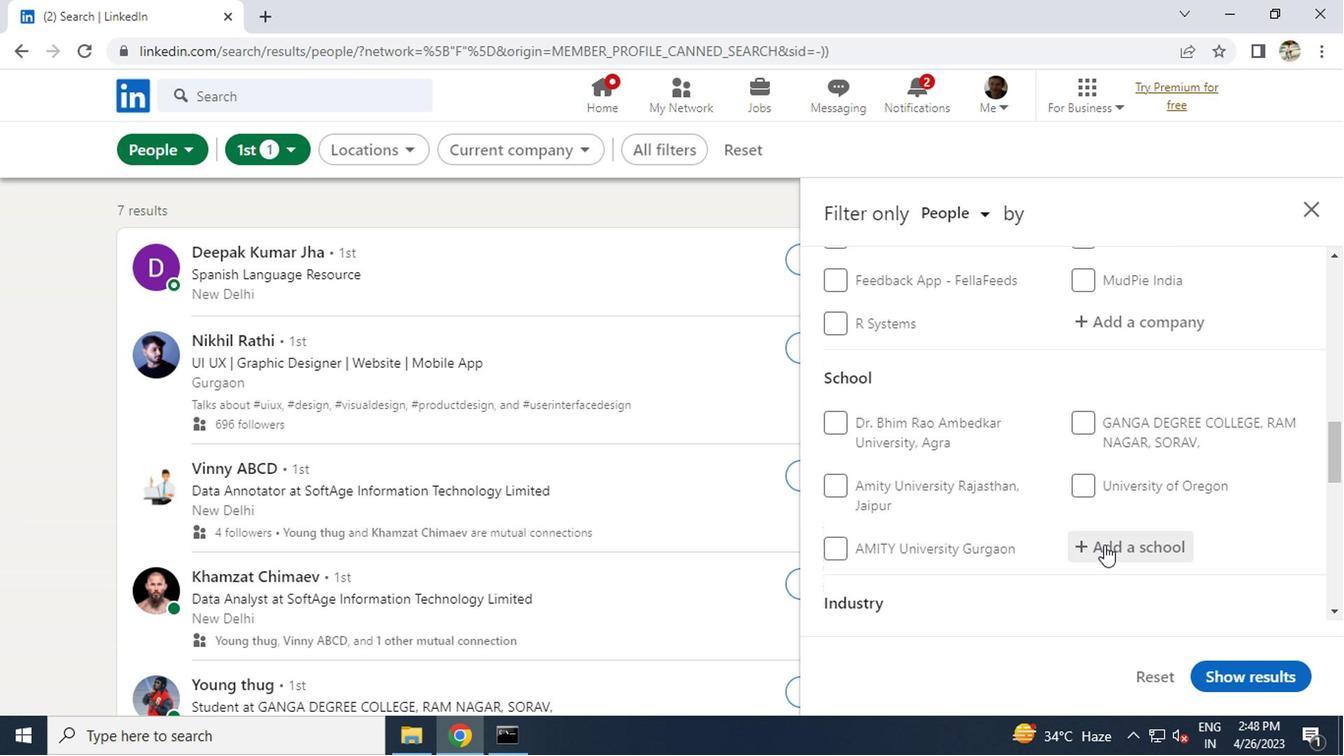 
Action: Key pressed <Key.caps_lock>J<Key.caps_lock><Key.caps_lock>YOTHI<Key.space>ENGI
Screenshot: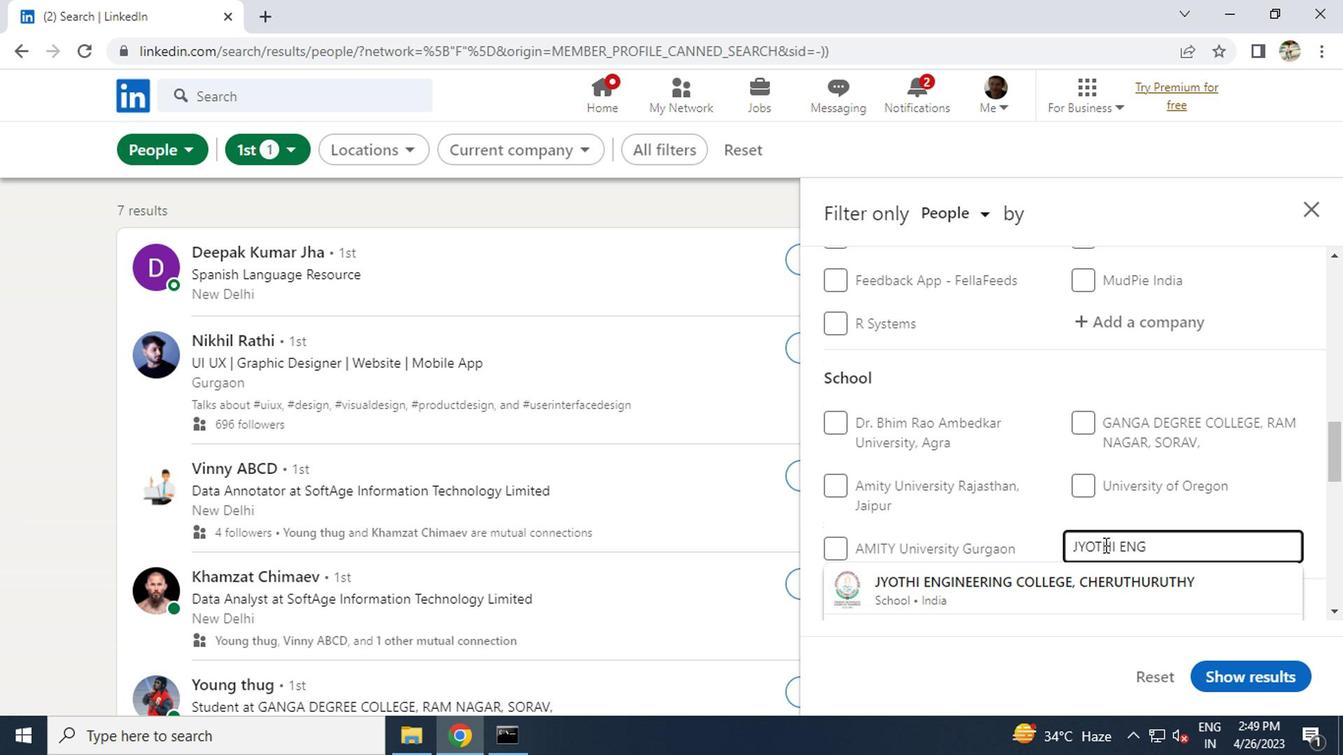 
Action: Mouse moved to (1064, 600)
Screenshot: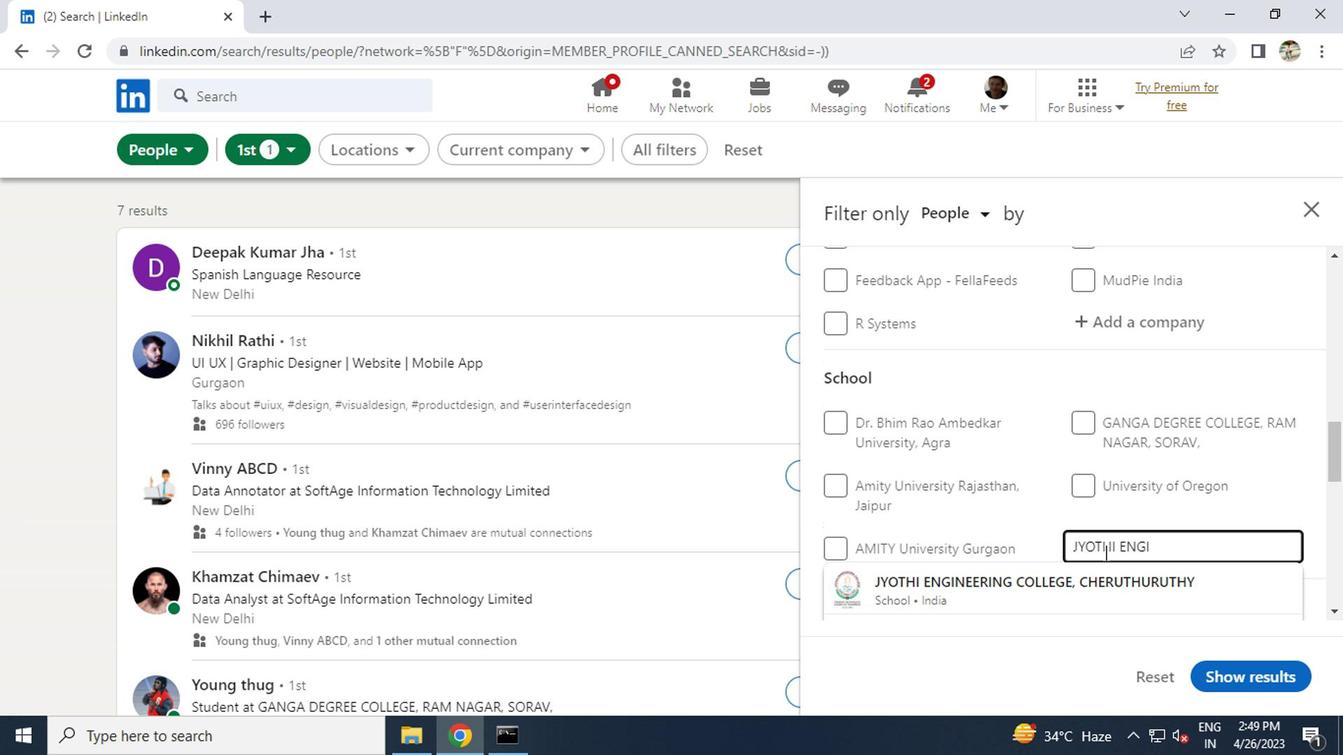 
Action: Mouse pressed left at (1064, 600)
Screenshot: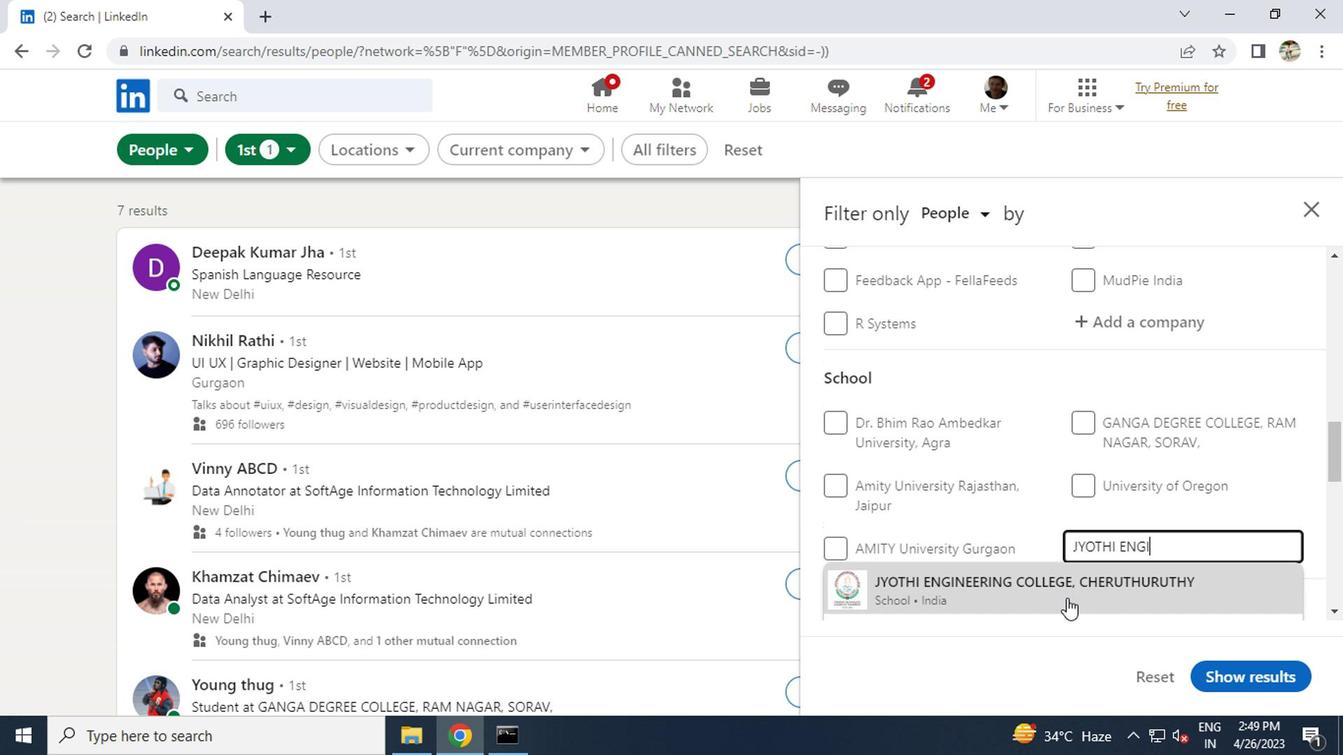 
Action: Mouse scrolled (1064, 599) with delta (0, 0)
Screenshot: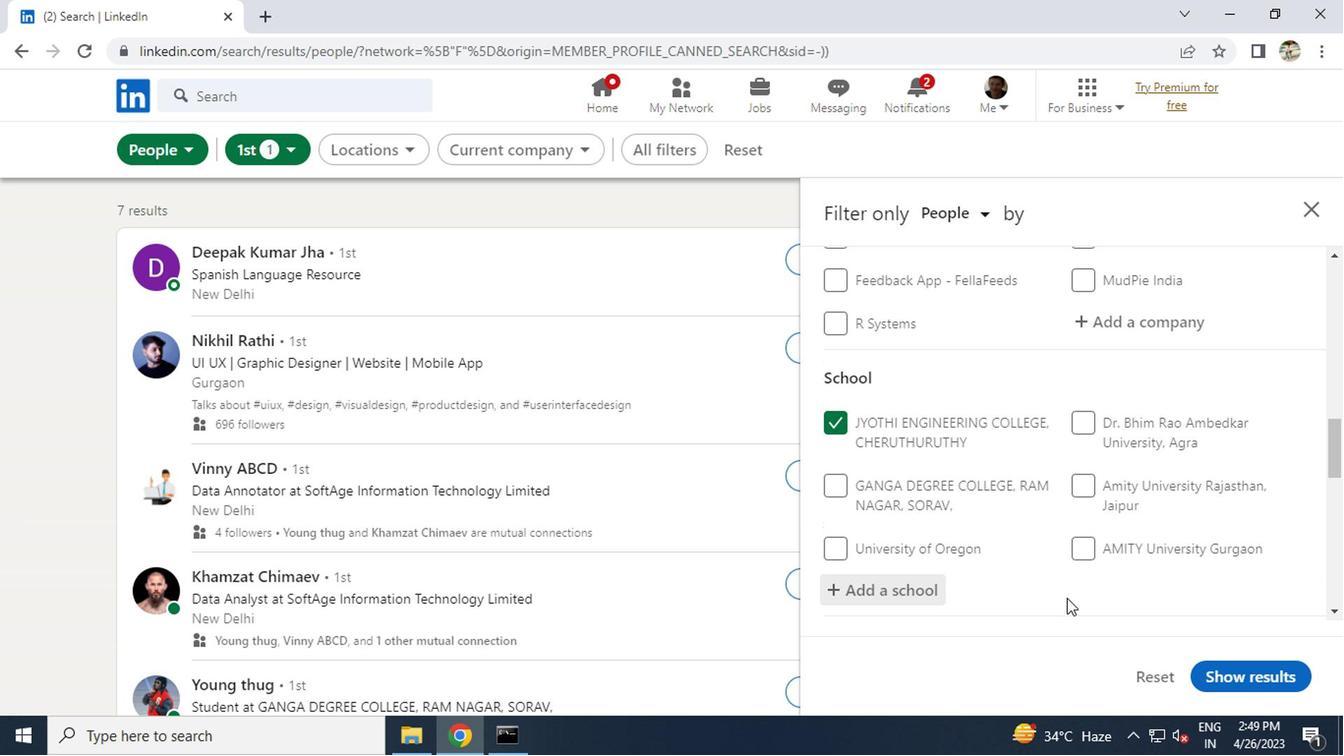 
Action: Mouse scrolled (1064, 599) with delta (0, 0)
Screenshot: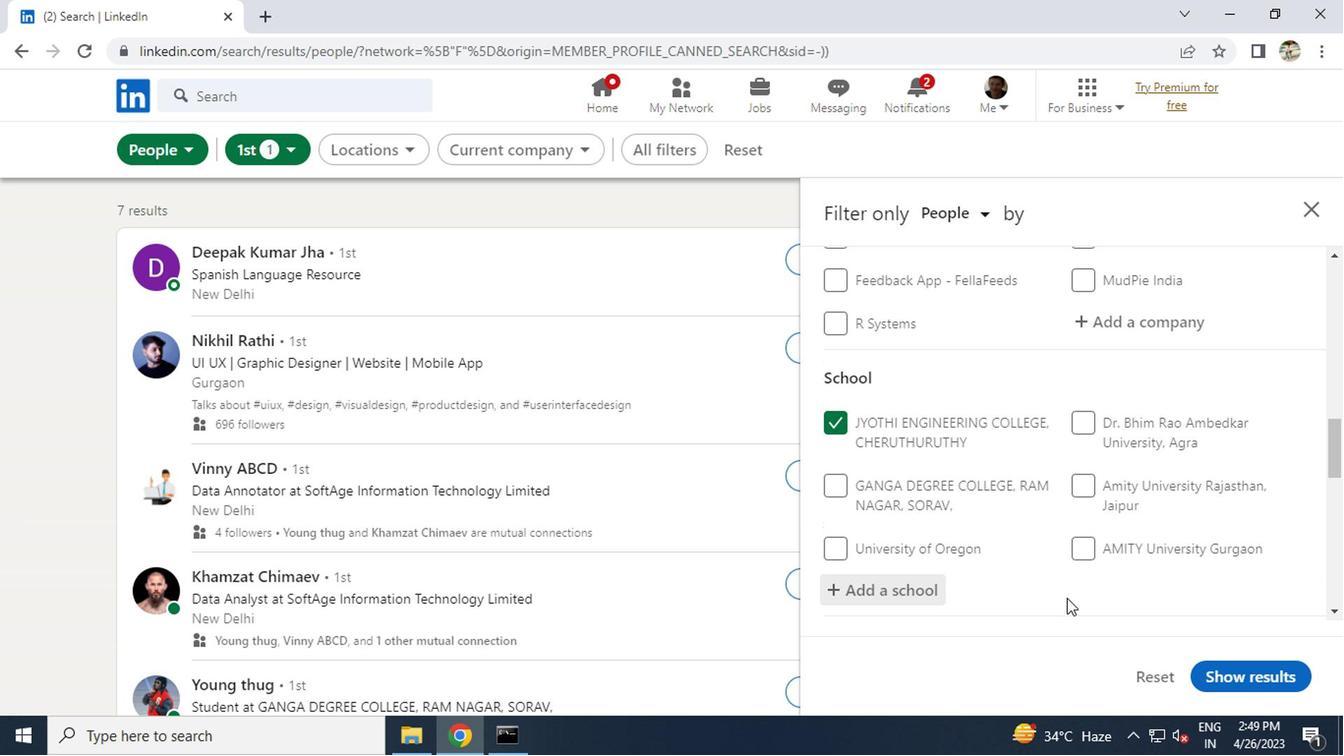 
Action: Mouse moved to (1027, 588)
Screenshot: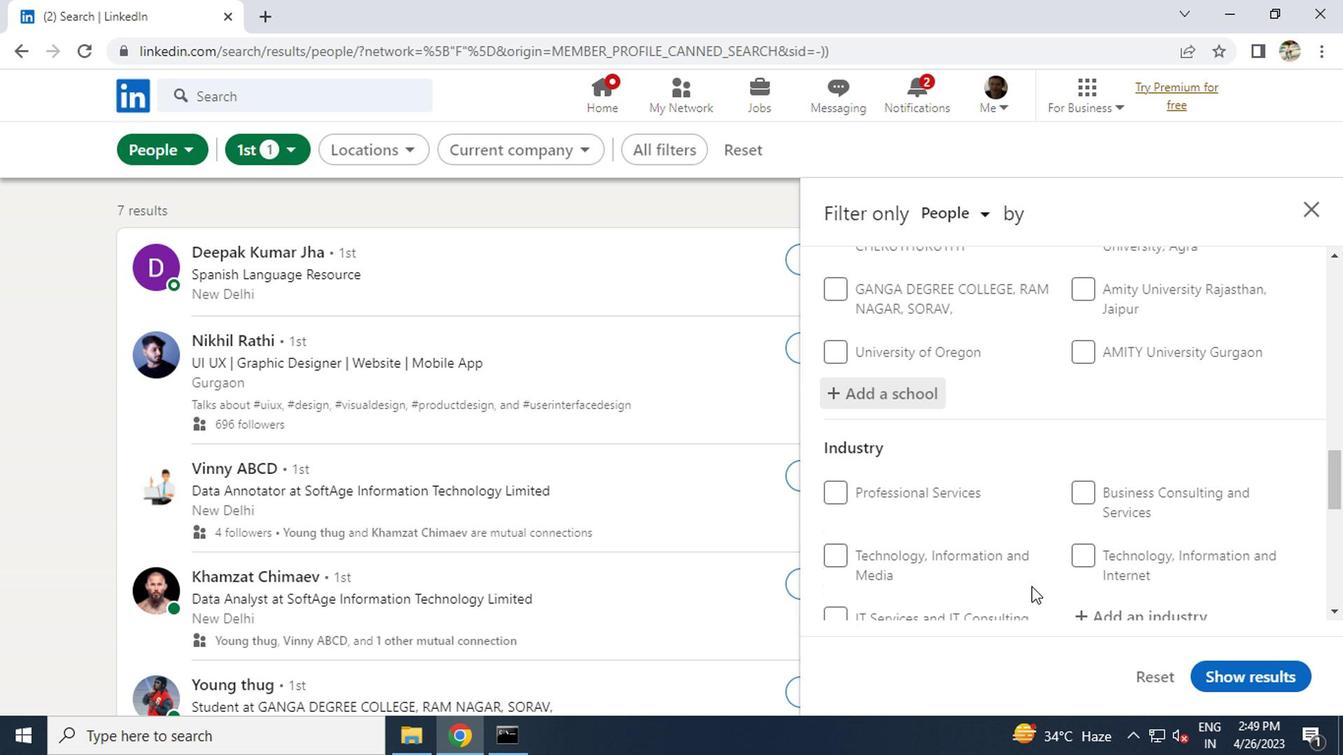 
Action: Mouse scrolled (1027, 587) with delta (0, 0)
Screenshot: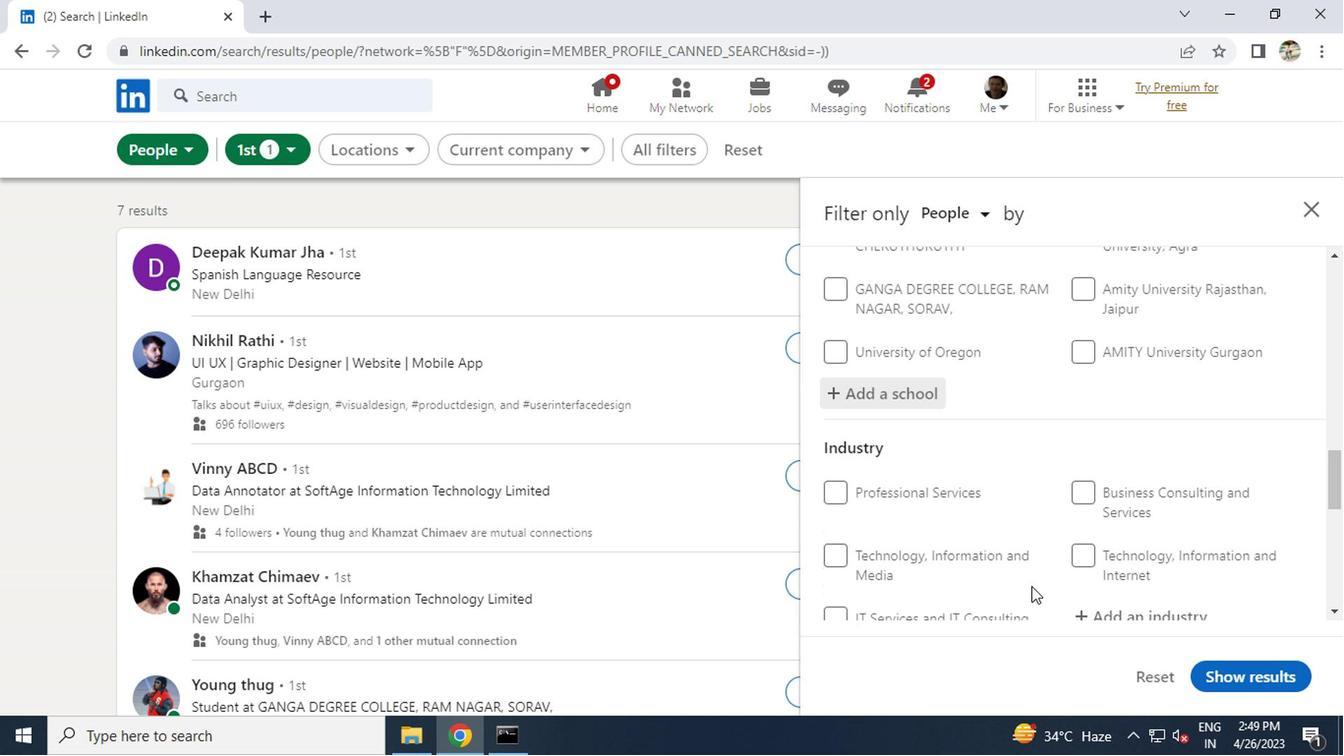 
Action: Mouse moved to (1092, 525)
Screenshot: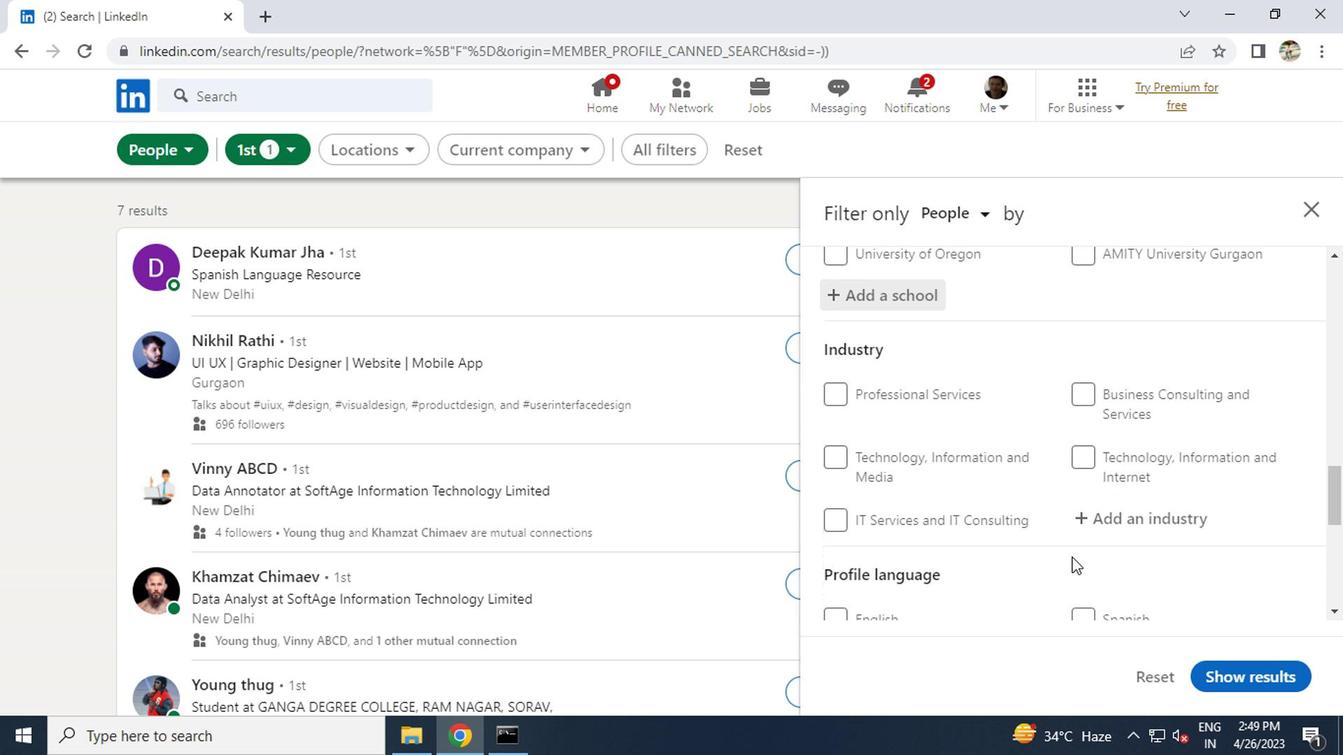 
Action: Mouse pressed left at (1092, 525)
Screenshot: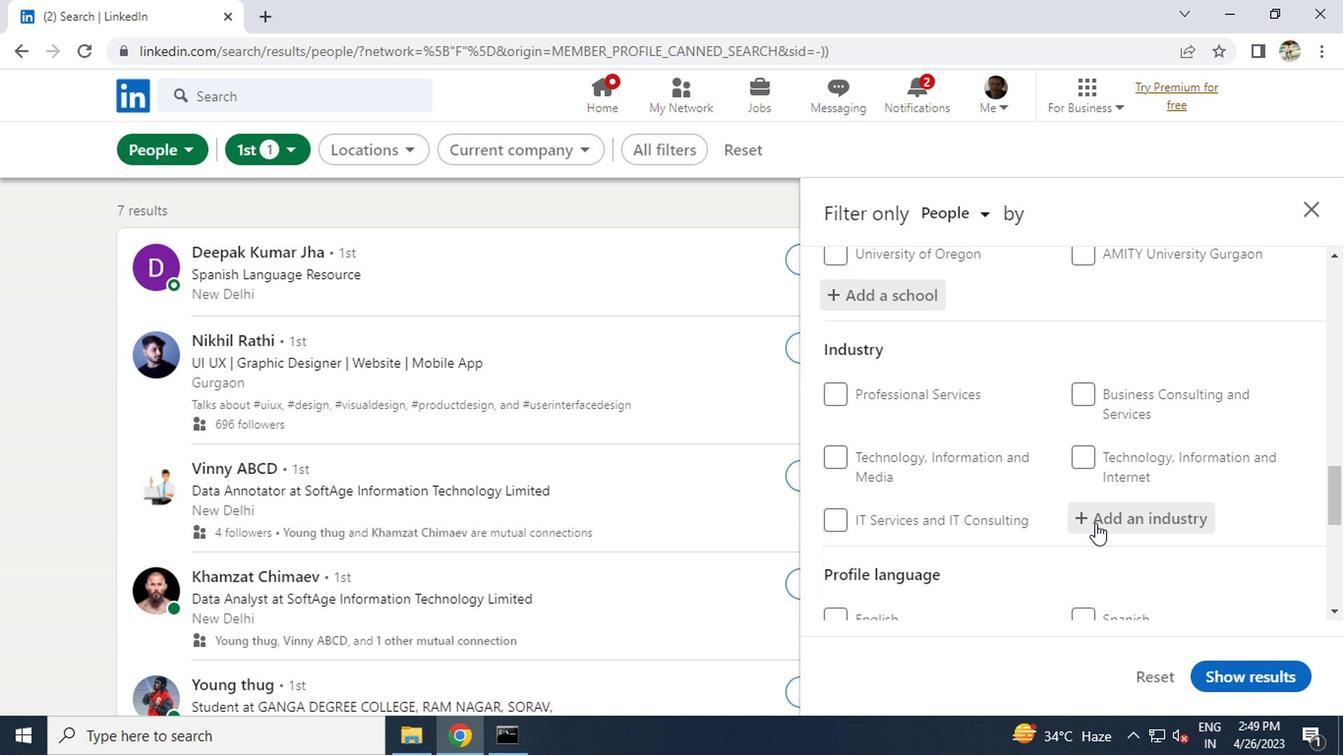 
Action: Key pressed M<Key.caps_lock>EDICAL<Key.space>
Screenshot: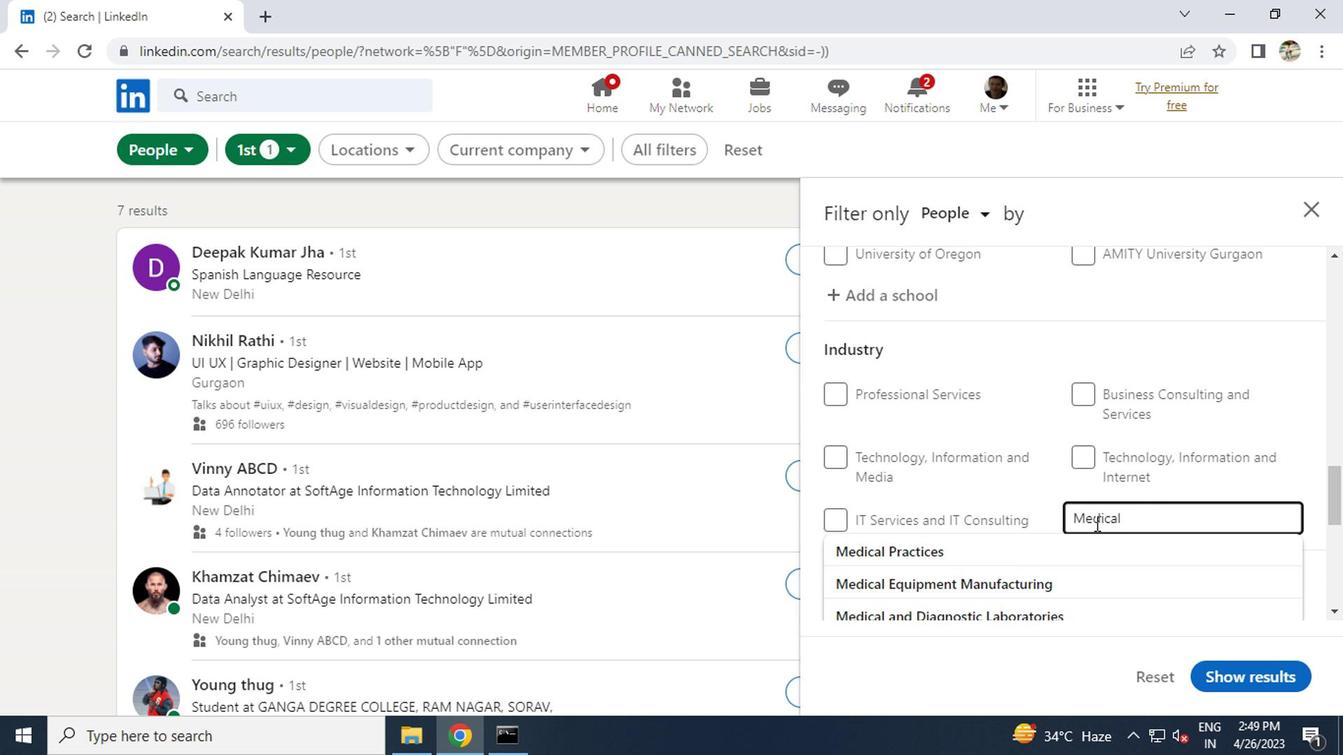 
Action: Mouse moved to (1048, 586)
Screenshot: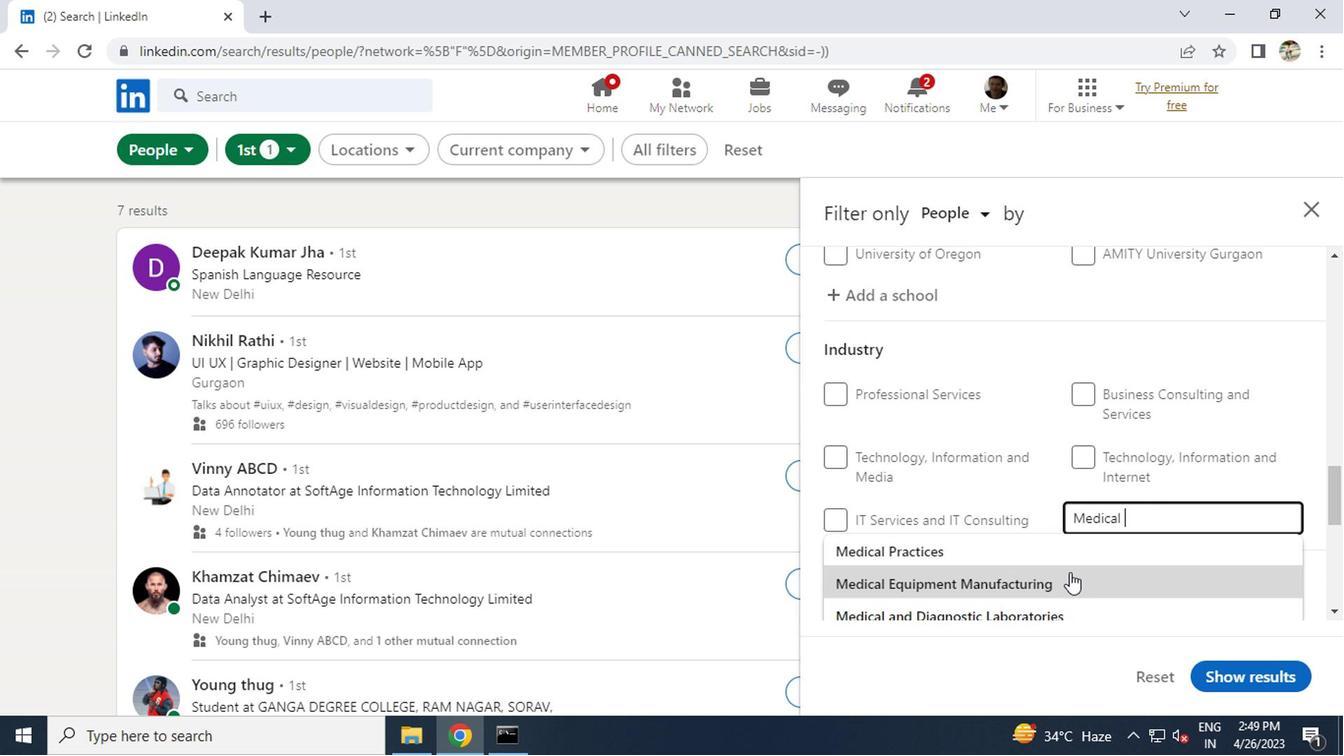 
Action: Mouse pressed left at (1048, 586)
Screenshot: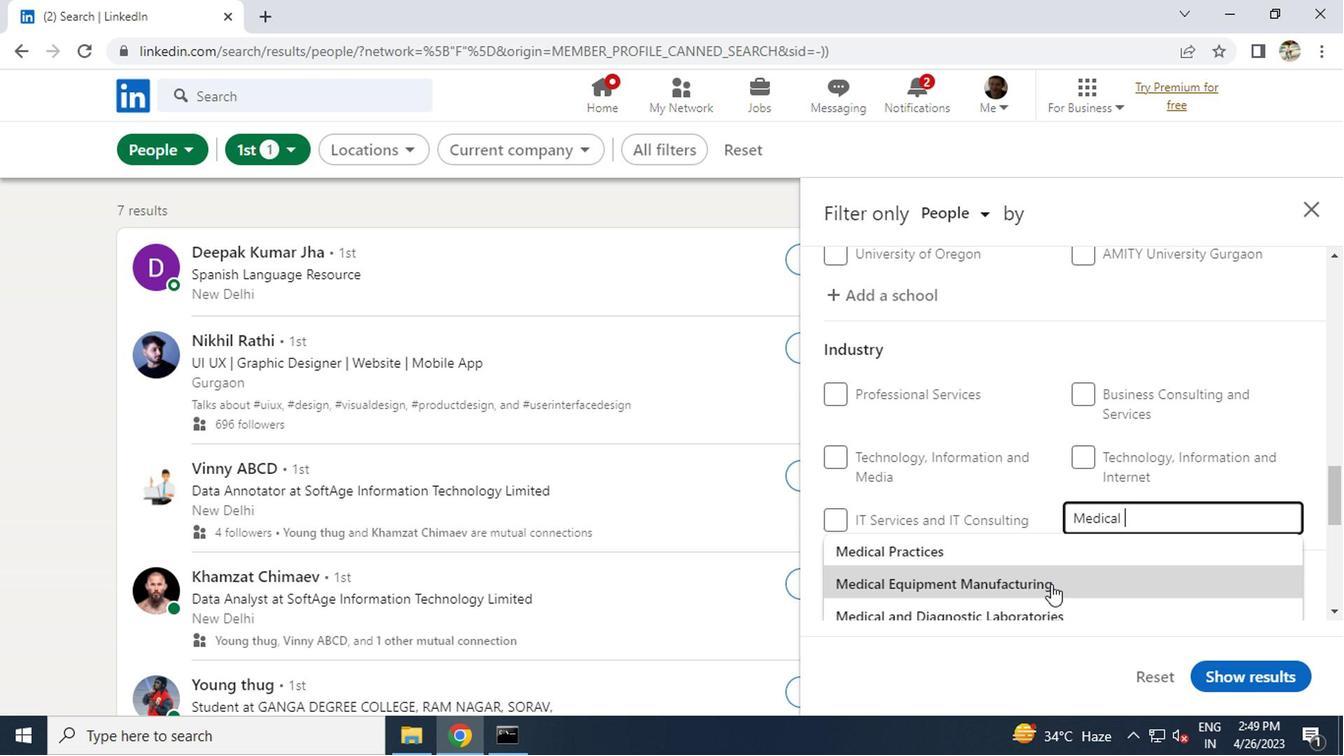 
Action: Mouse moved to (1047, 586)
Screenshot: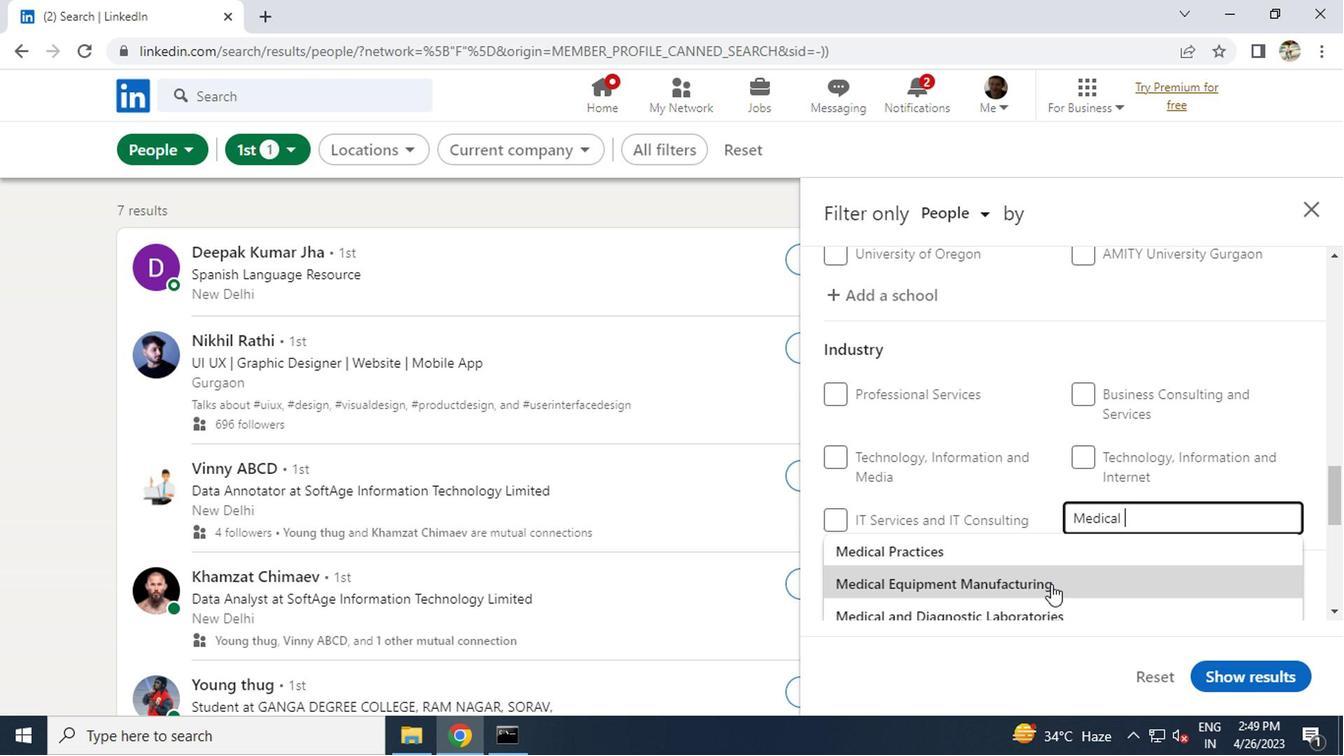 
Action: Mouse scrolled (1047, 585) with delta (0, 0)
Screenshot: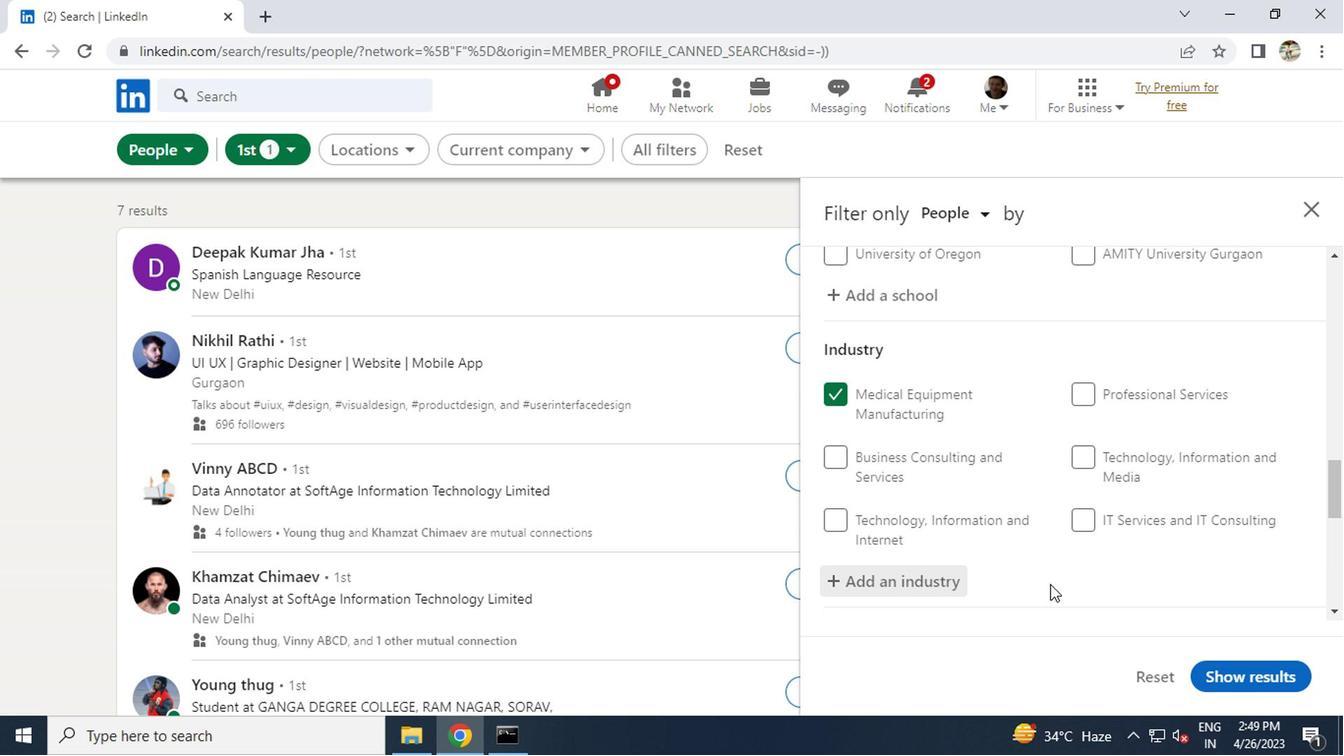 
Action: Mouse scrolled (1047, 585) with delta (0, 0)
Screenshot: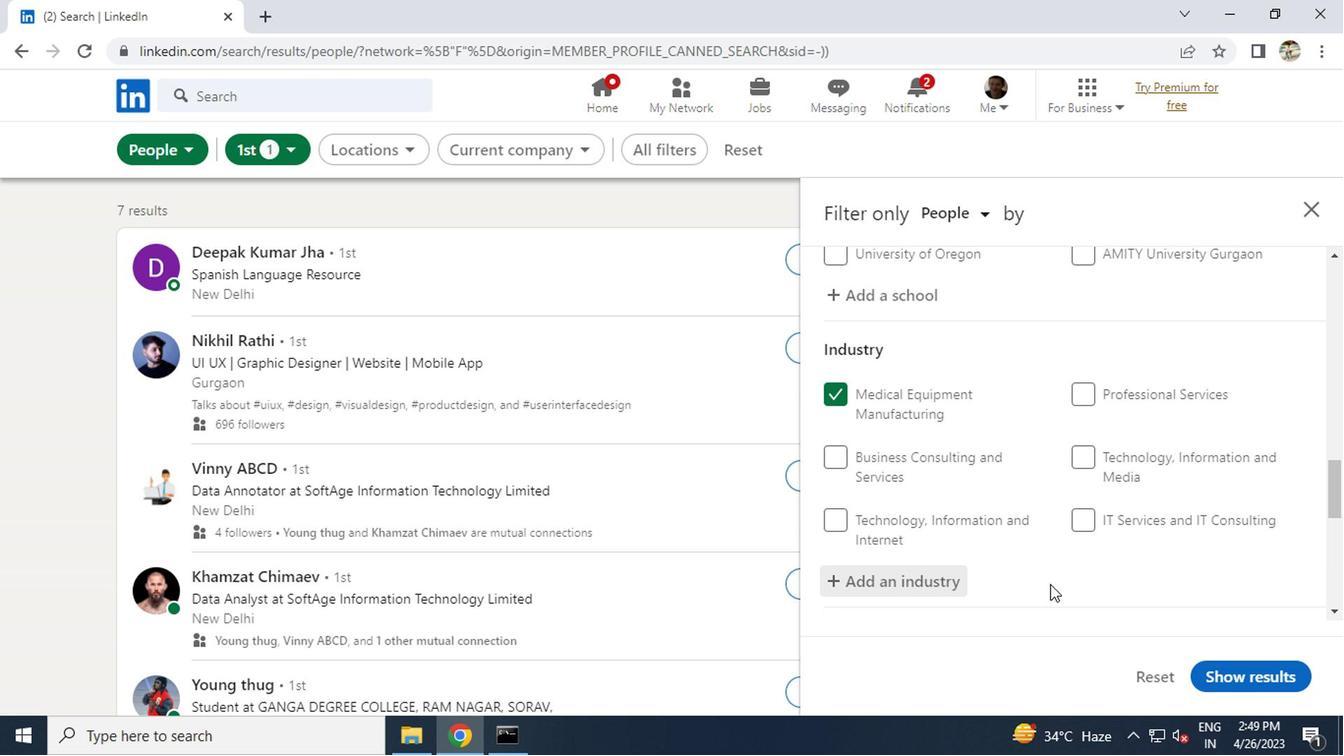 
Action: Mouse scrolled (1047, 585) with delta (0, 0)
Screenshot: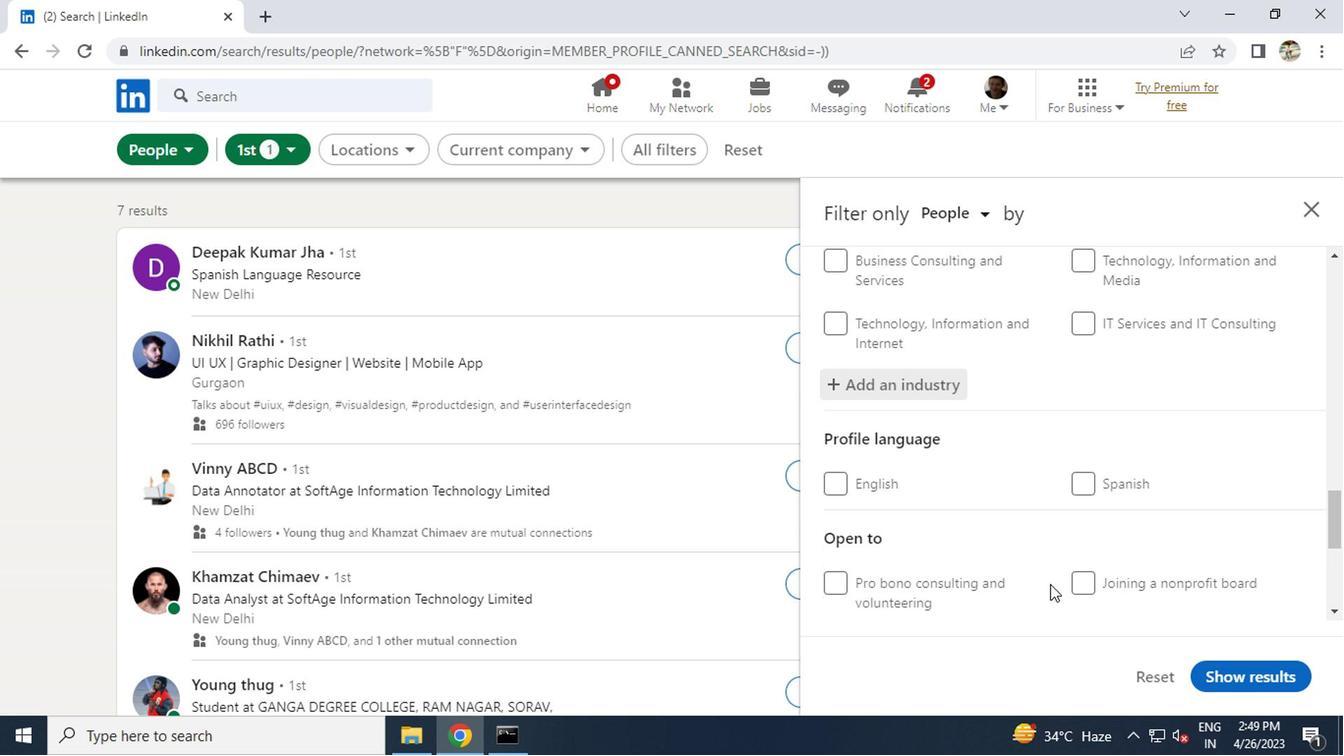 
Action: Mouse moved to (932, 604)
Screenshot: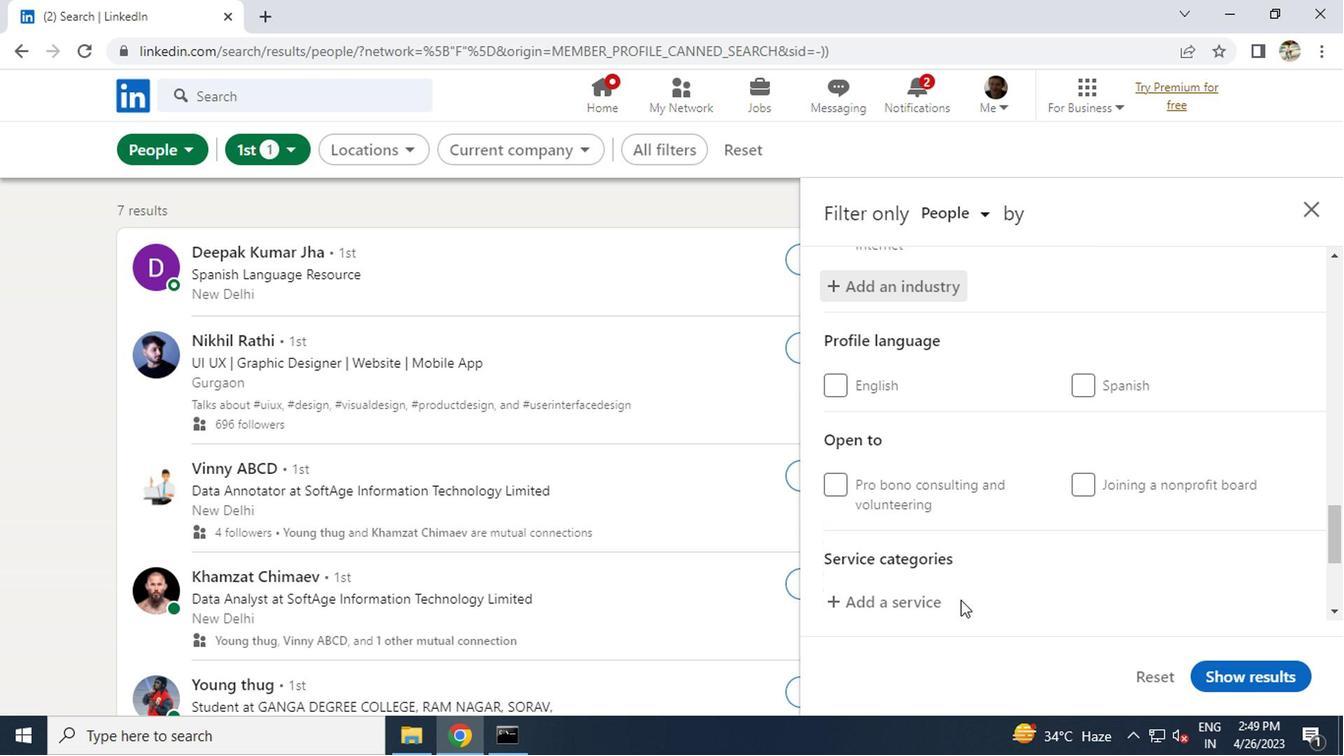 
Action: Mouse pressed left at (932, 604)
Screenshot: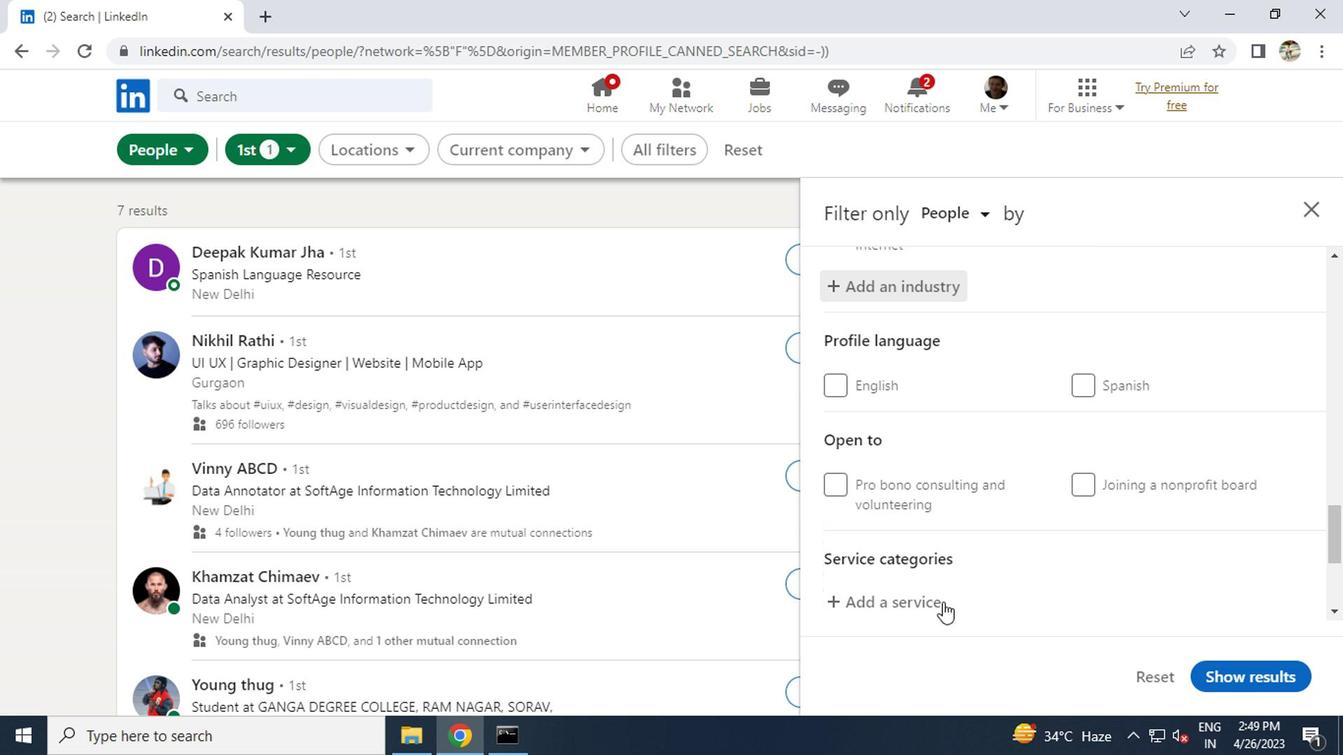 
Action: Key pressed <Key.caps_lock>D<Key.caps_lock>J<Key.space><Key.backspace>ING<Key.enter>
Screenshot: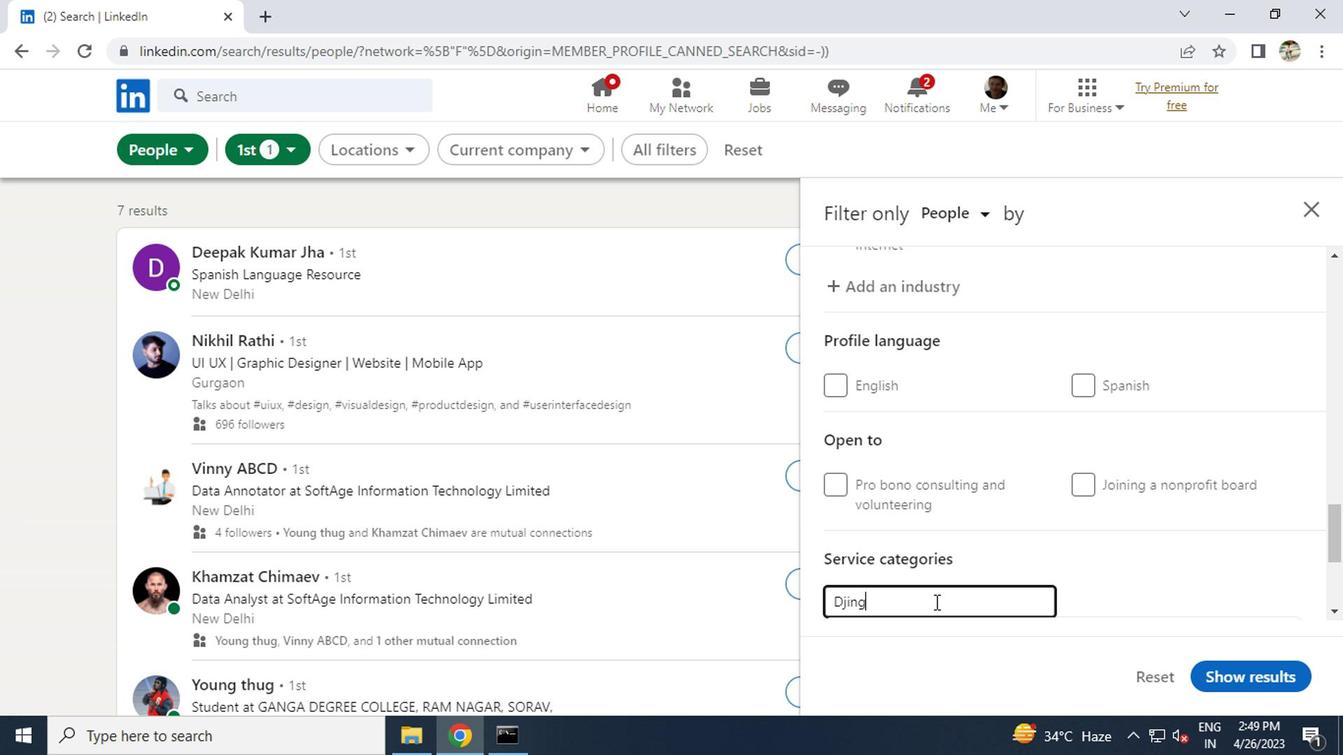 
Action: Mouse scrolled (932, 603) with delta (0, -1)
Screenshot: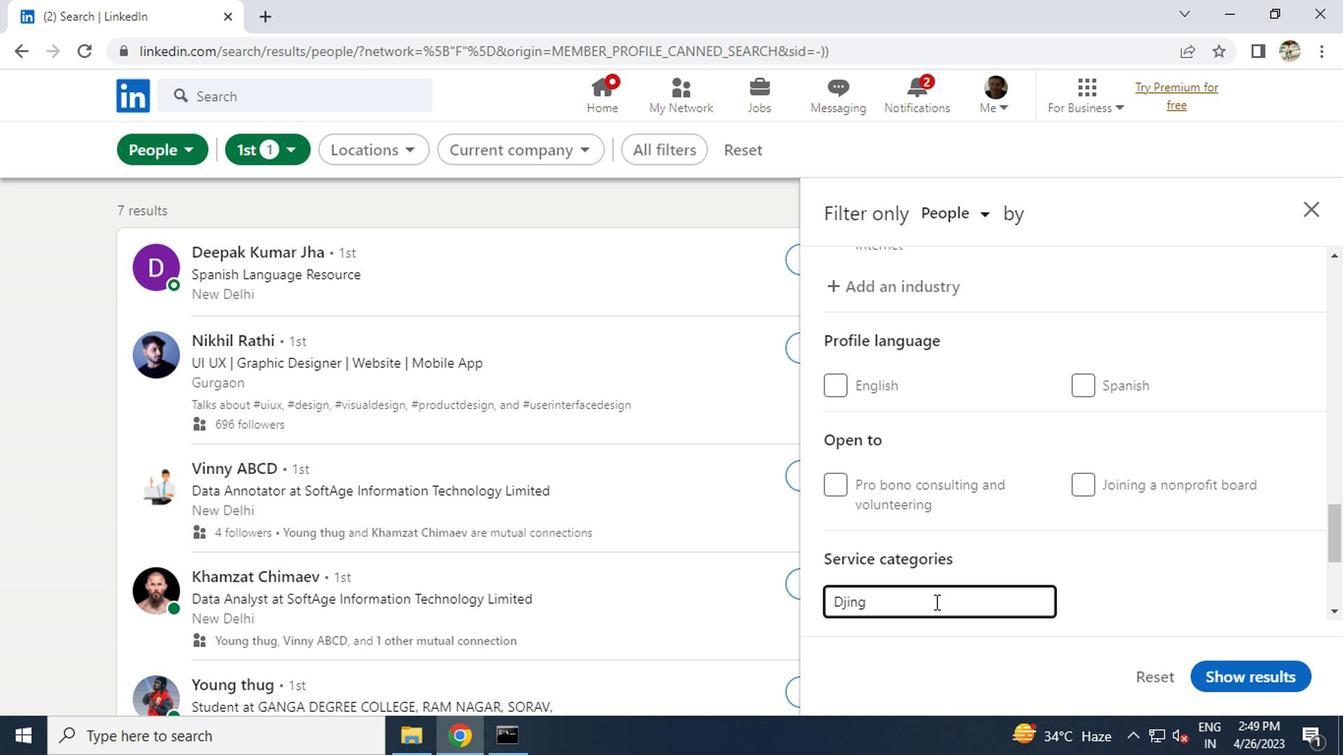 
Action: Mouse scrolled (932, 603) with delta (0, -1)
Screenshot: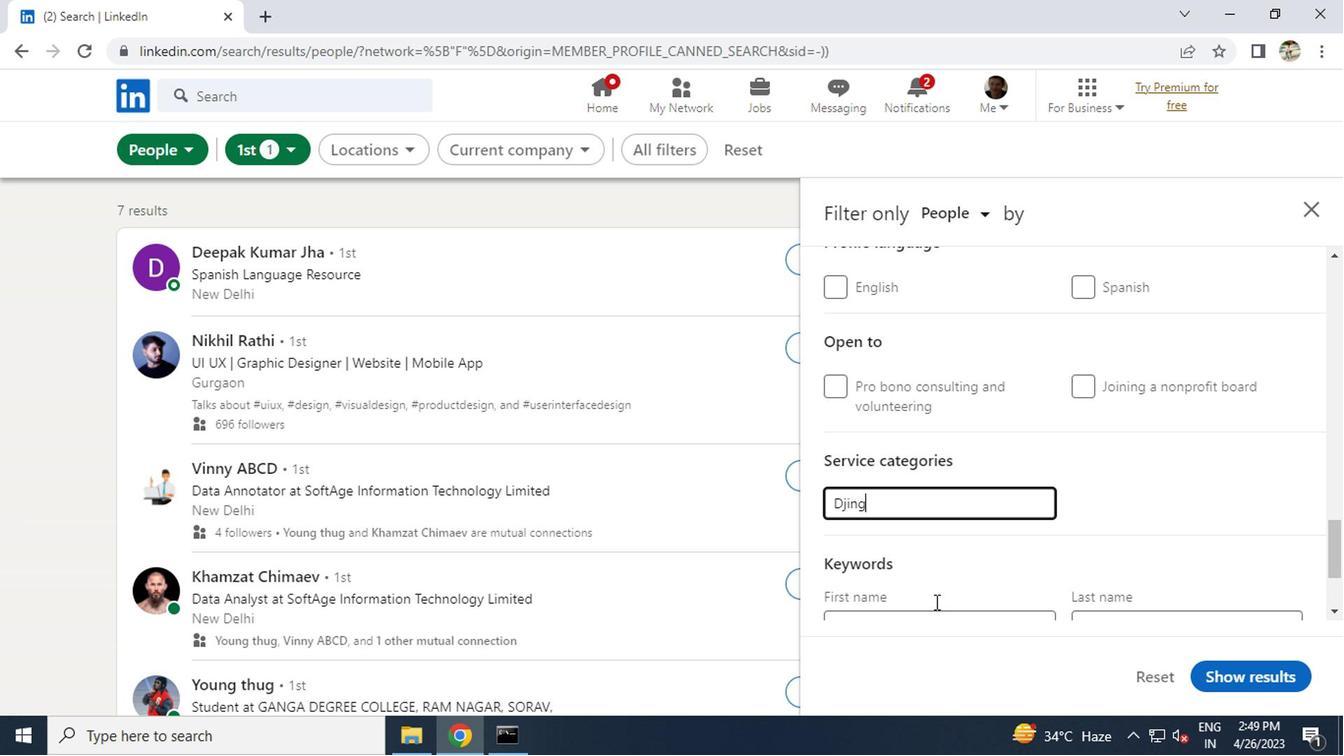 
Action: Mouse scrolled (932, 603) with delta (0, -1)
Screenshot: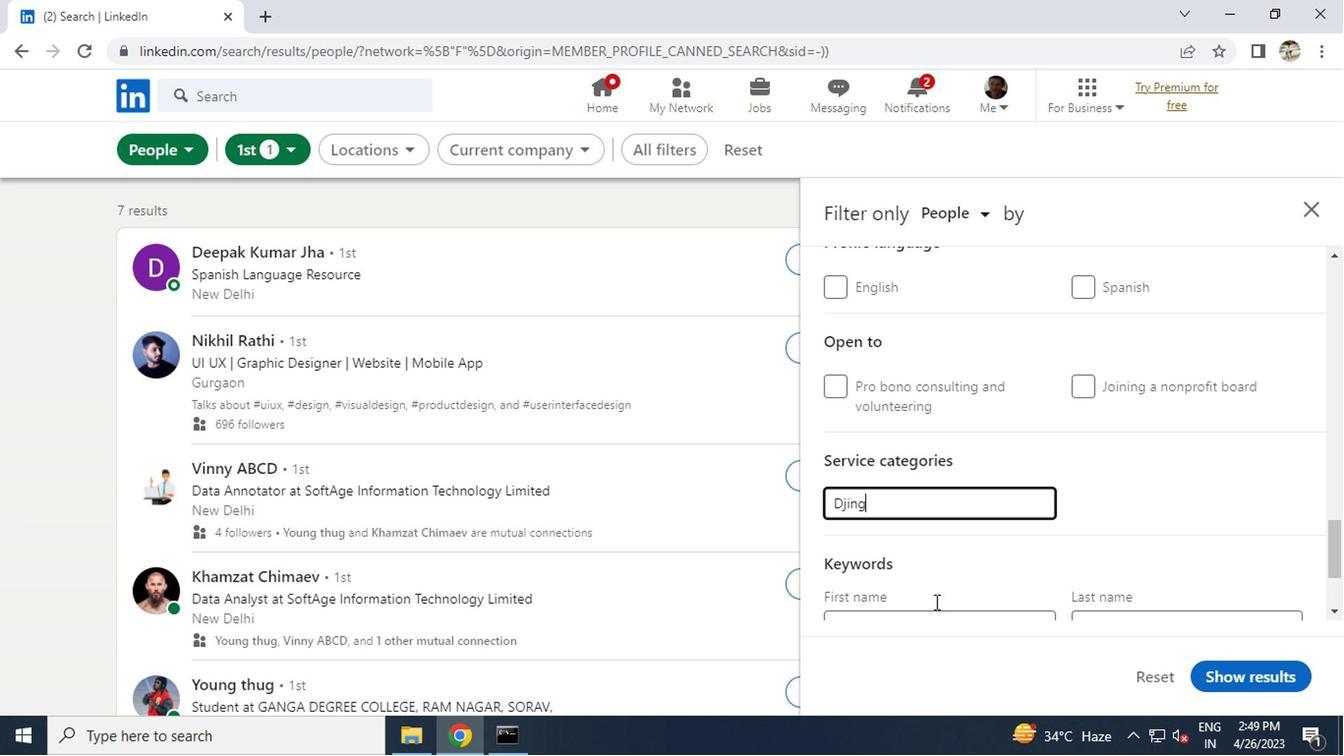 
Action: Mouse moved to (984, 535)
Screenshot: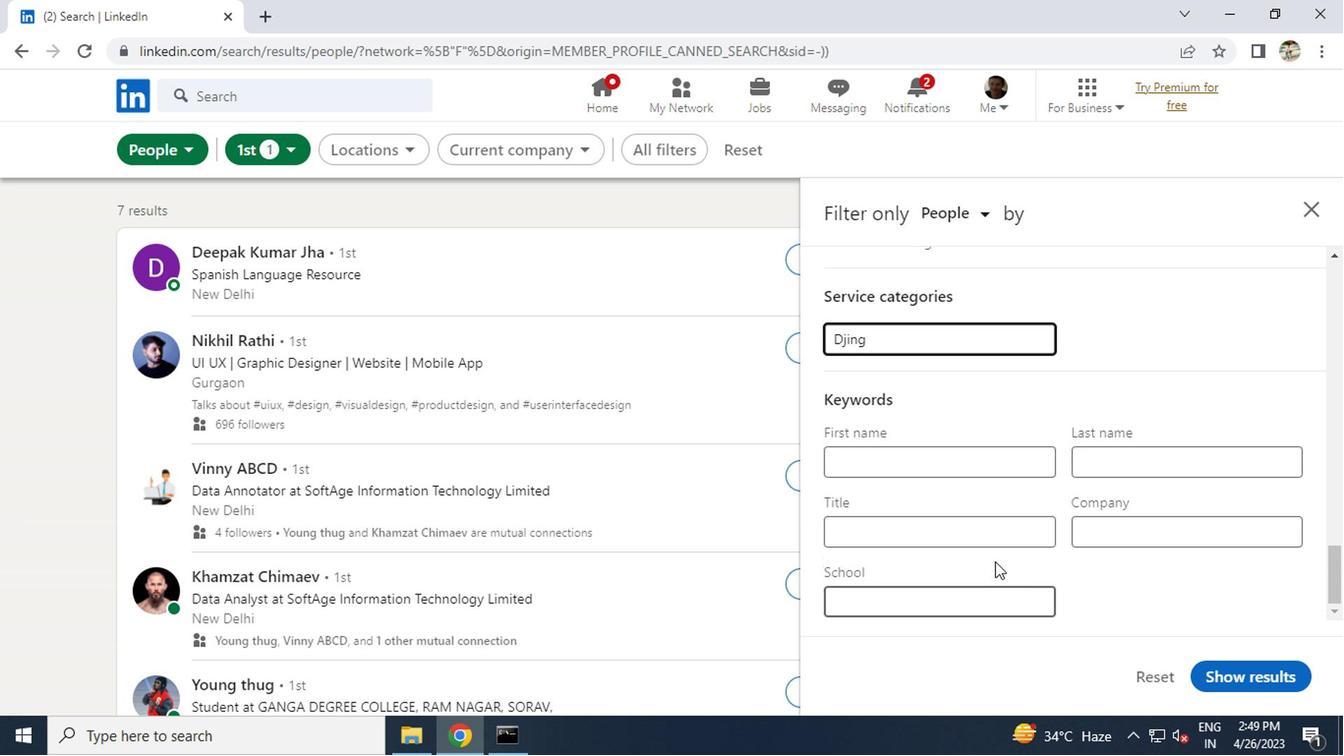 
Action: Mouse pressed left at (984, 535)
Screenshot: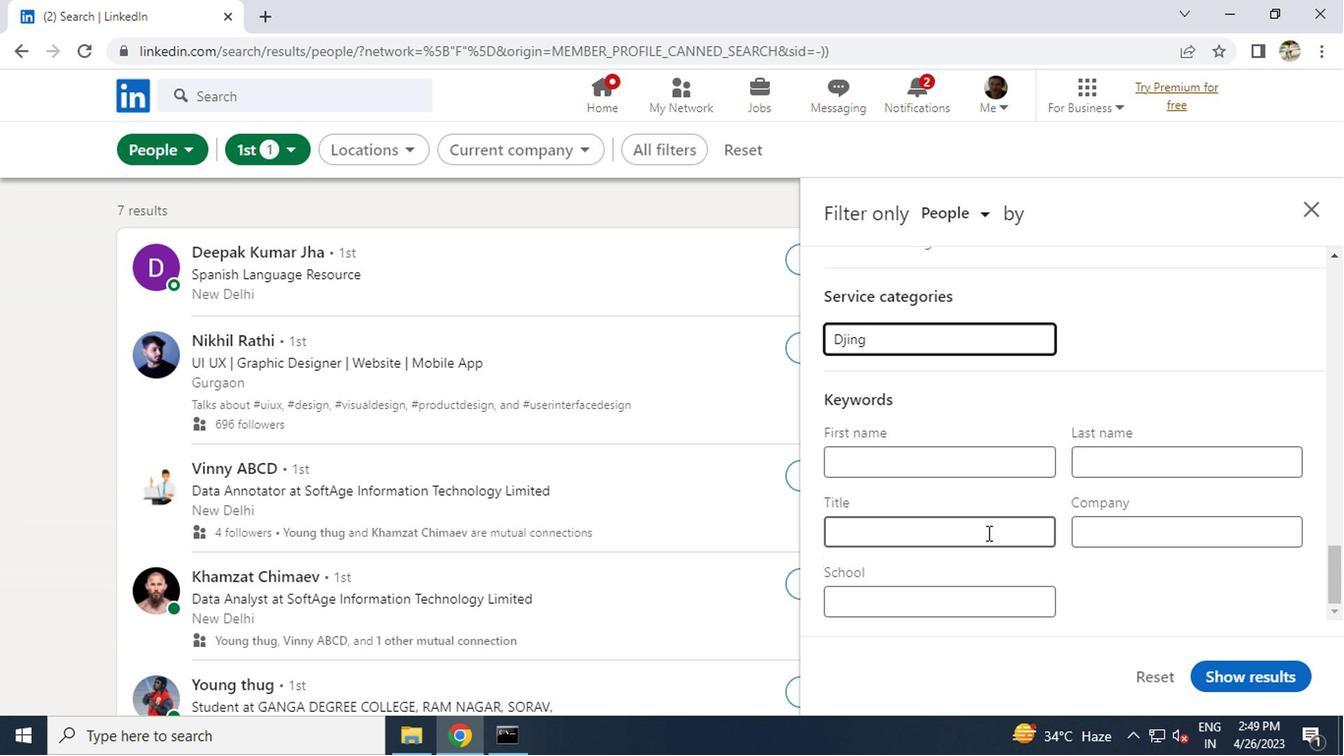 
Action: Key pressed <Key.caps_lock>E<Key.caps_lock>LECTRICAL<Key.space><Key.caps_lock>E<Key.caps_lock>NGINEER
Screenshot: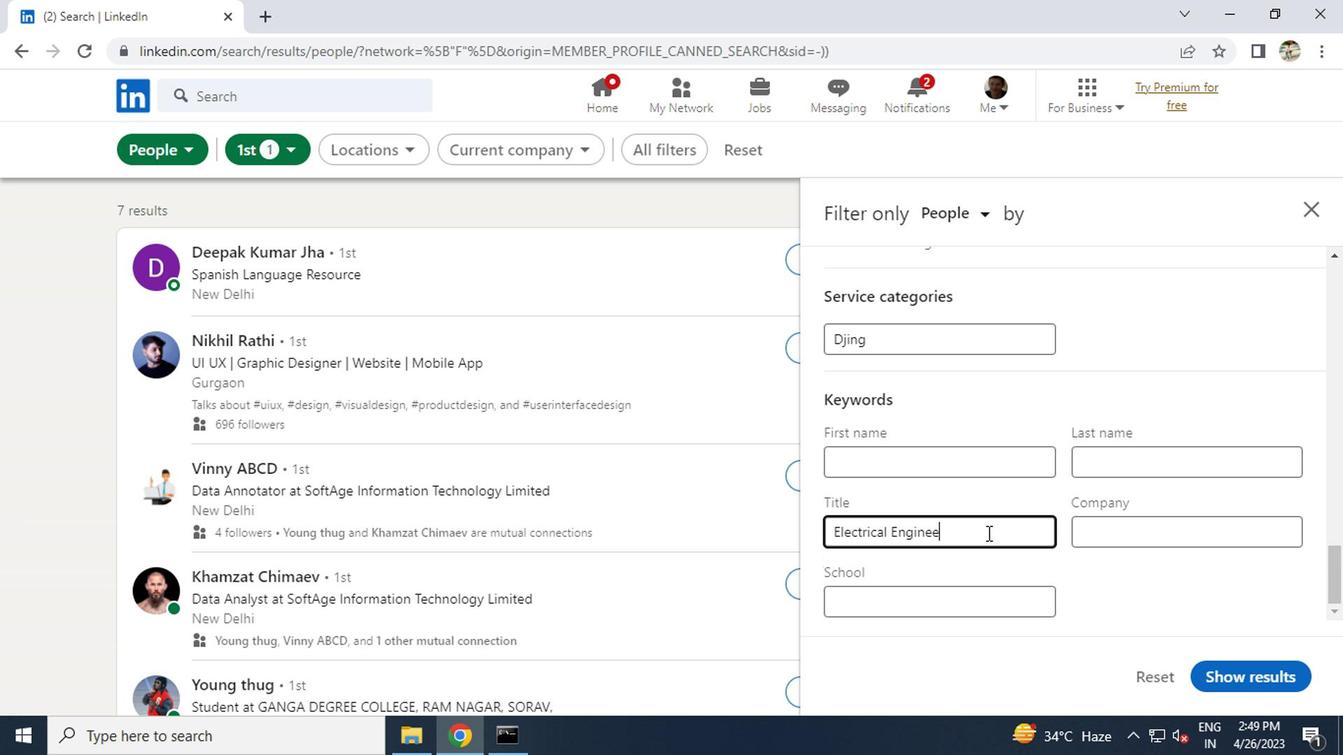 
Action: Mouse moved to (1223, 676)
Screenshot: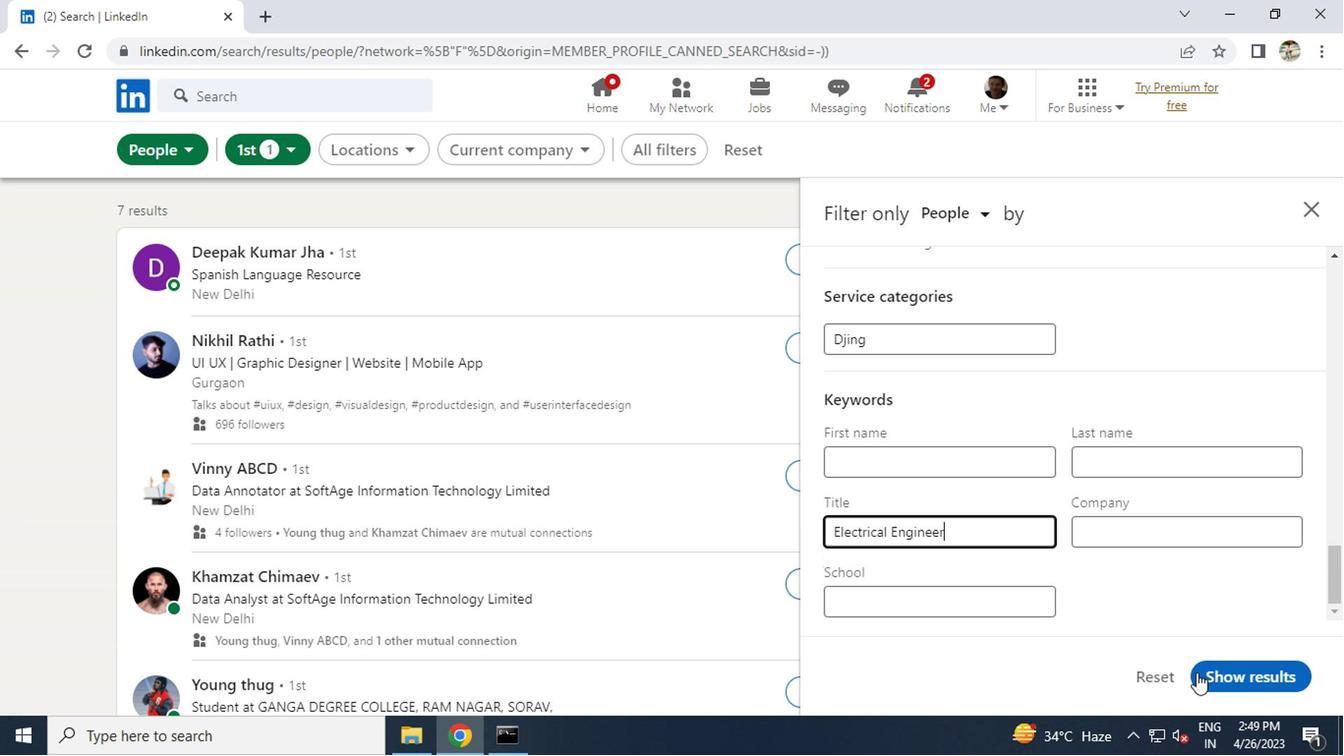 
Action: Mouse pressed left at (1223, 676)
Screenshot: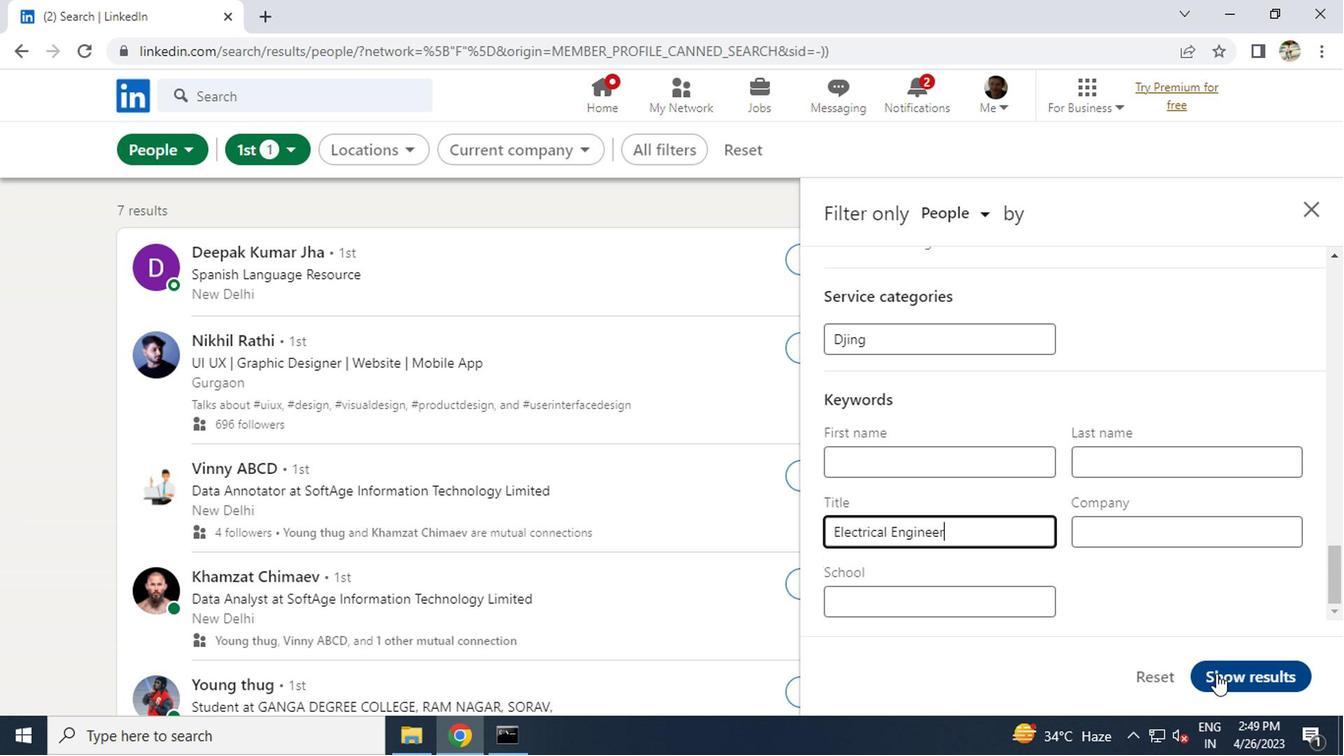 
